 Task: Use the "Calm" extension for relaxation and mindfulness exercises.
Action: Mouse moved to (1258, 39)
Screenshot: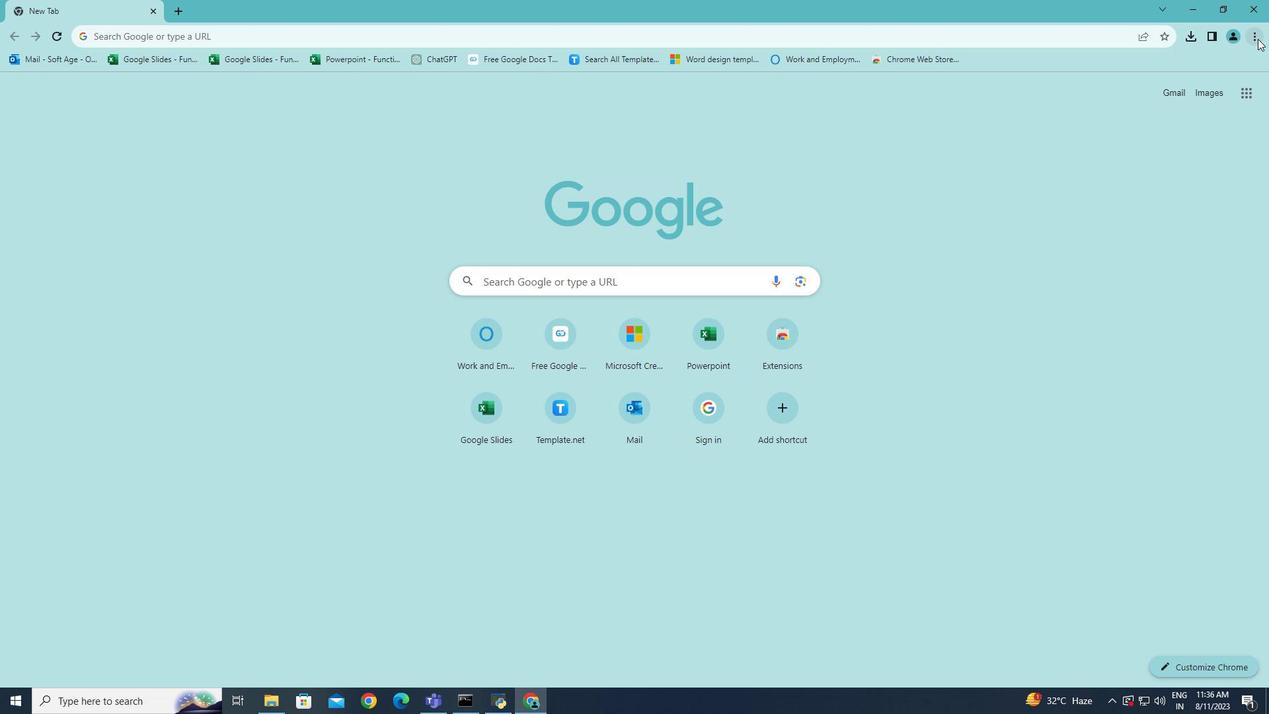 
Action: Mouse pressed left at (1258, 39)
Screenshot: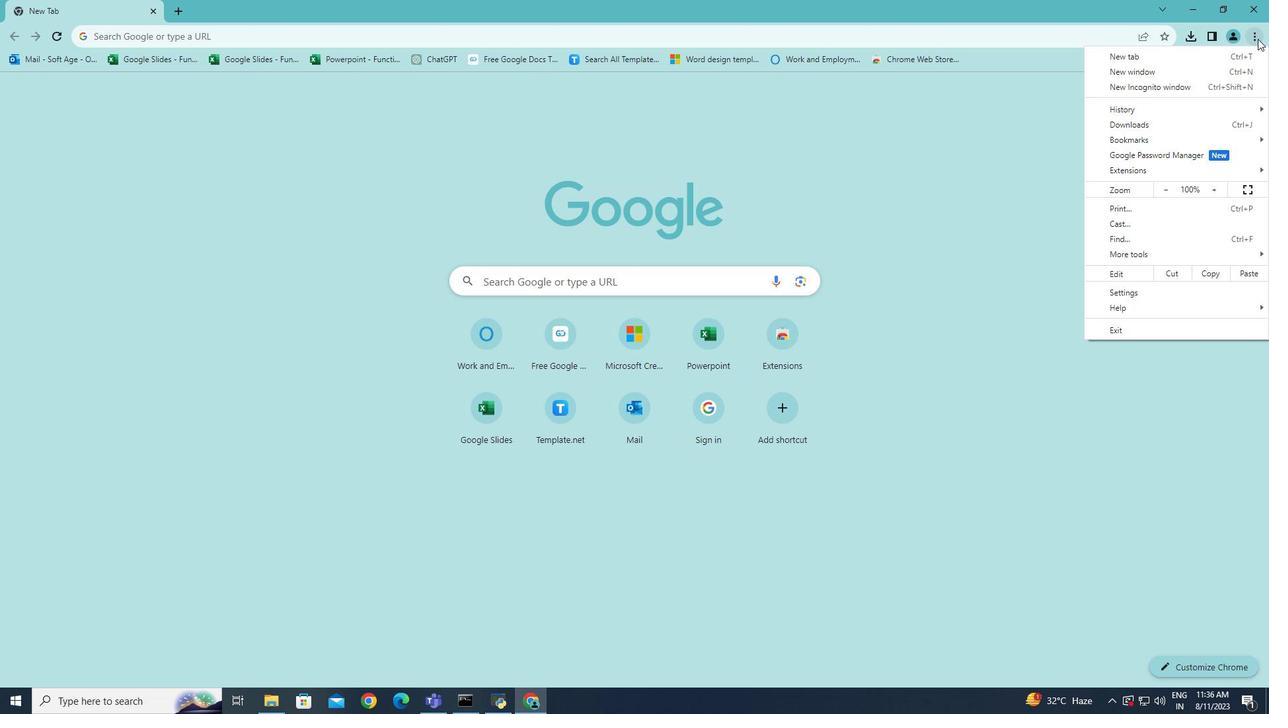 
Action: Mouse moved to (1135, 168)
Screenshot: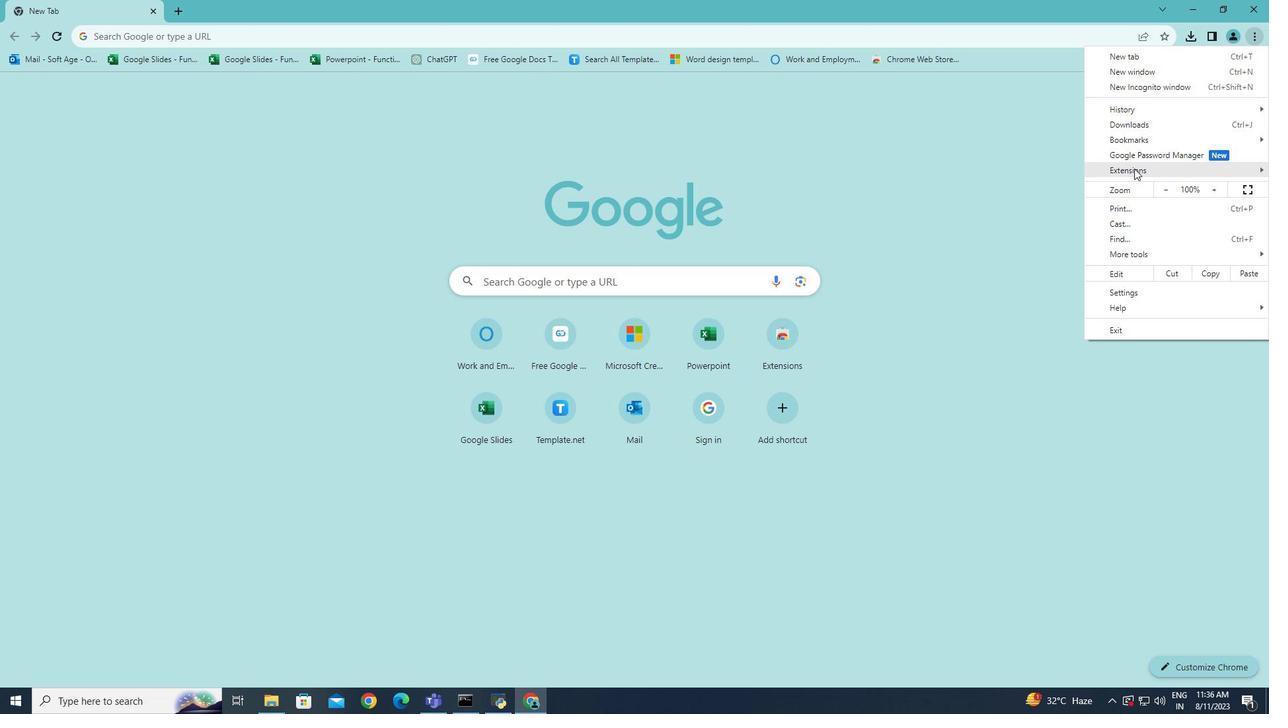 
Action: Mouse pressed left at (1135, 168)
Screenshot: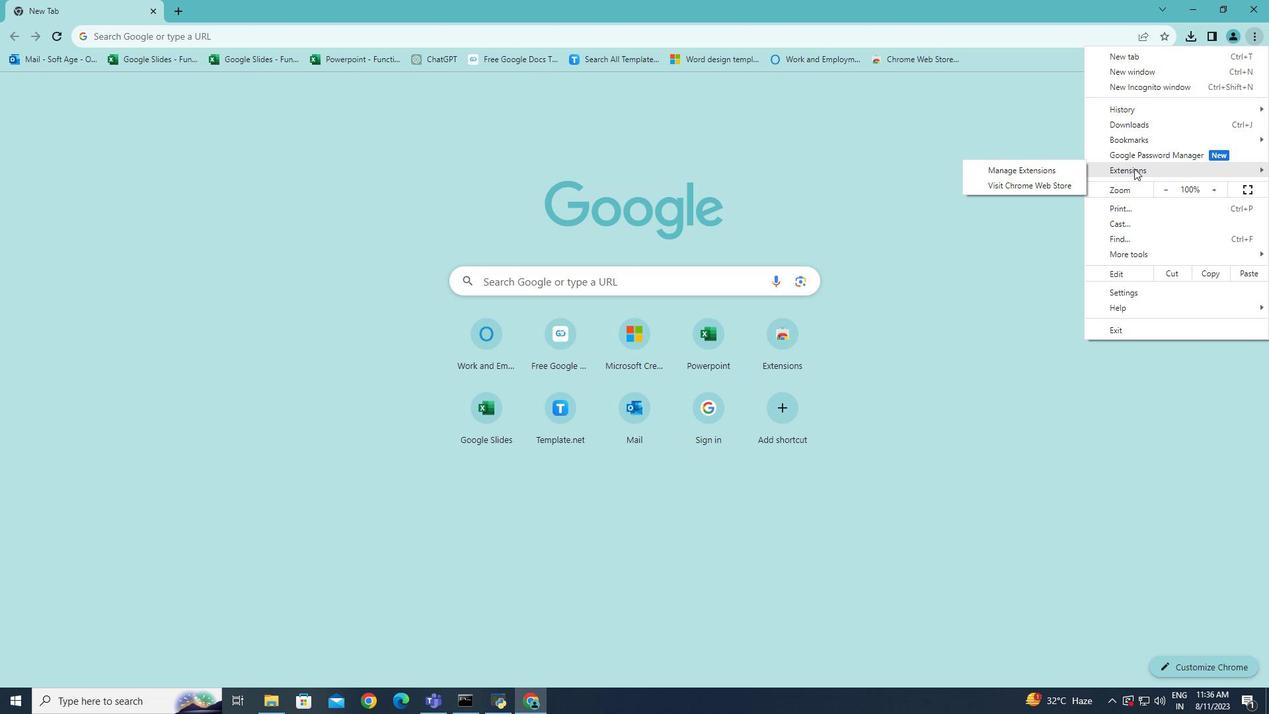 
Action: Mouse moved to (1029, 187)
Screenshot: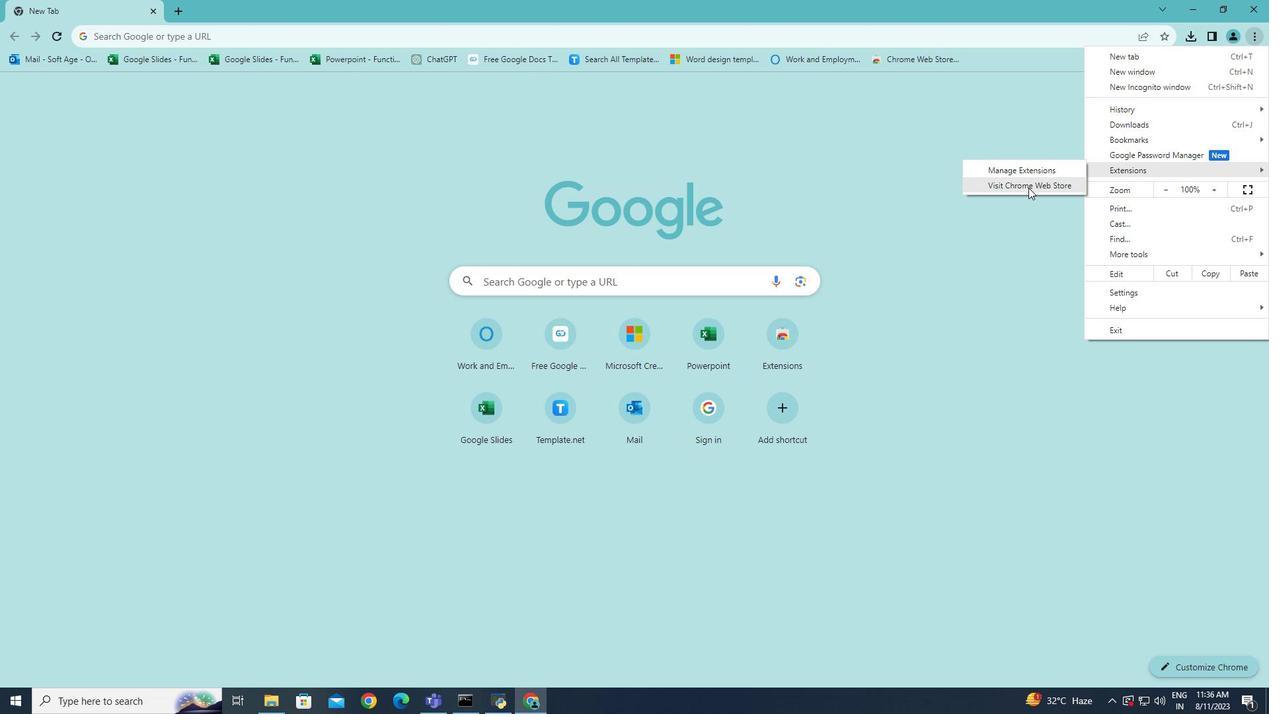 
Action: Mouse pressed left at (1029, 187)
Screenshot: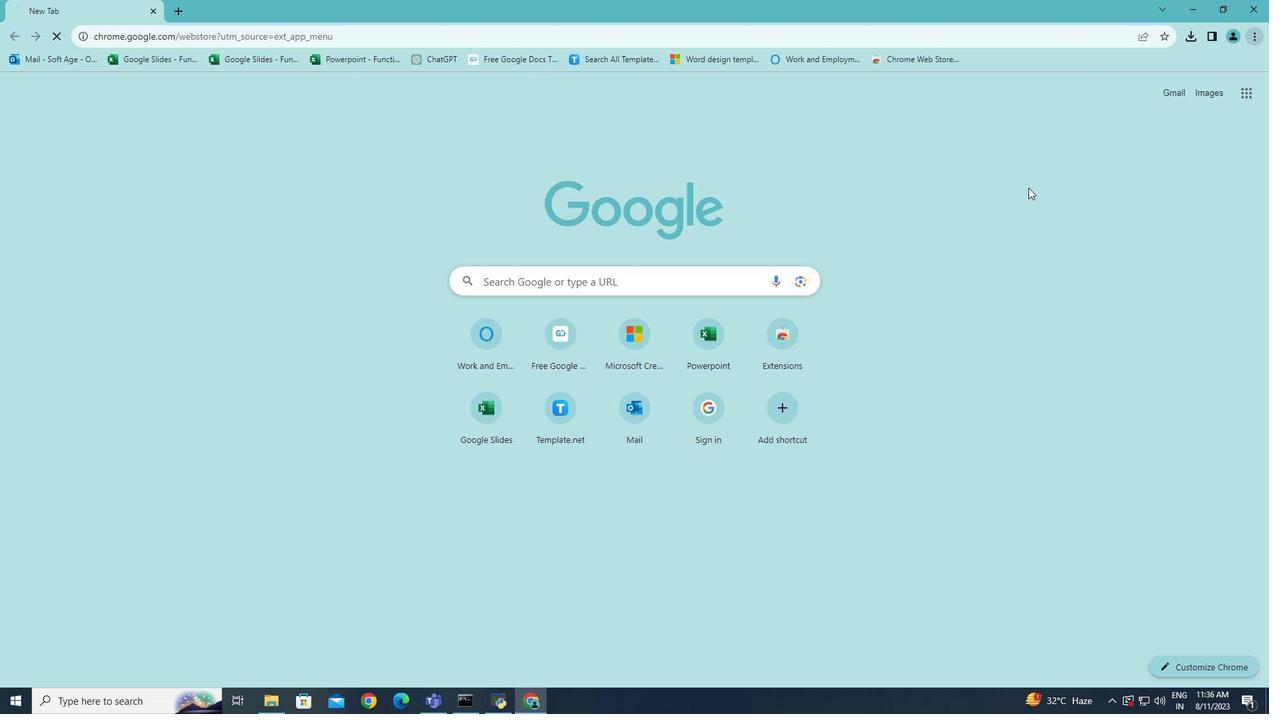 
Action: Mouse moved to (338, 119)
Screenshot: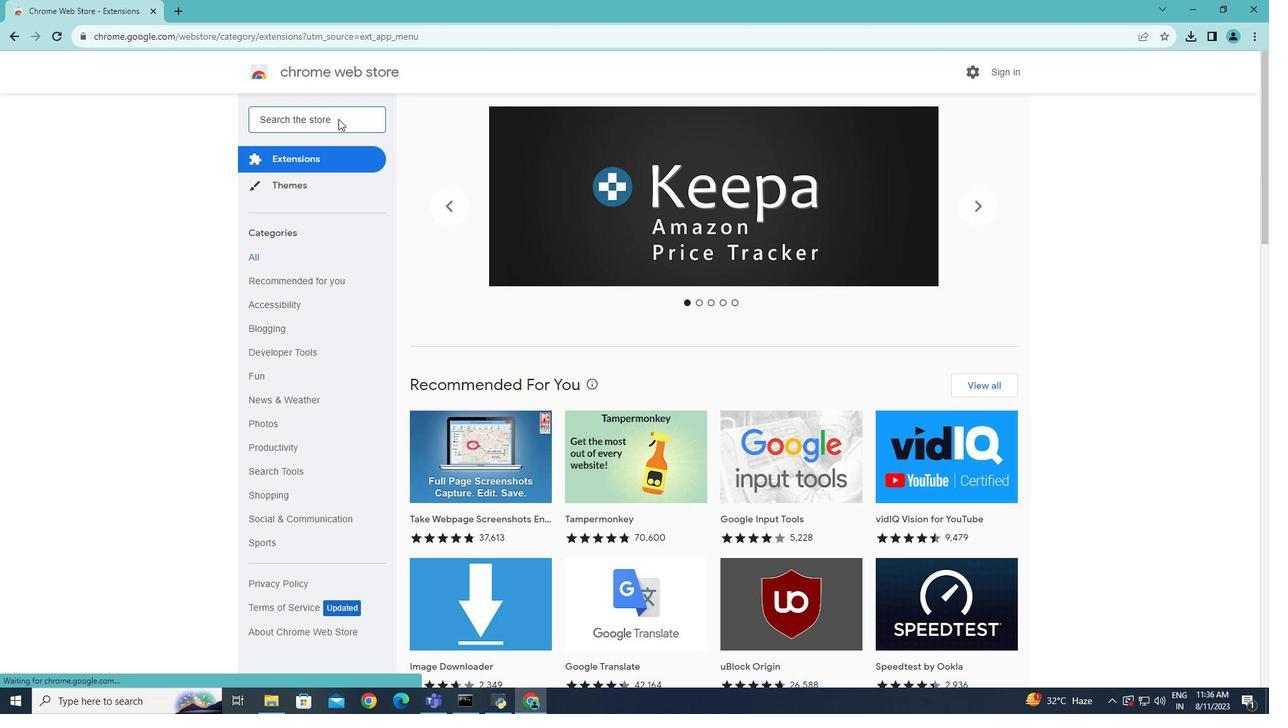
Action: Key pressed calm<Key.enter>
Screenshot: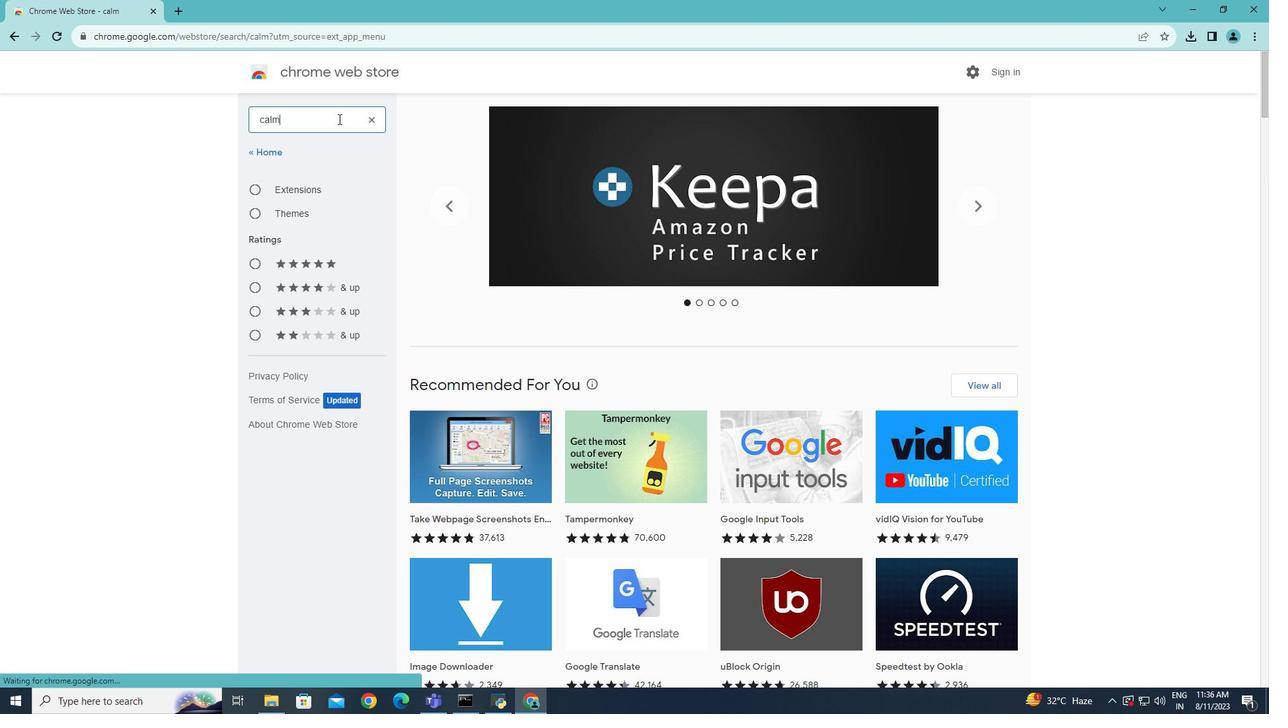 
Action: Mouse moved to (299, 117)
Screenshot: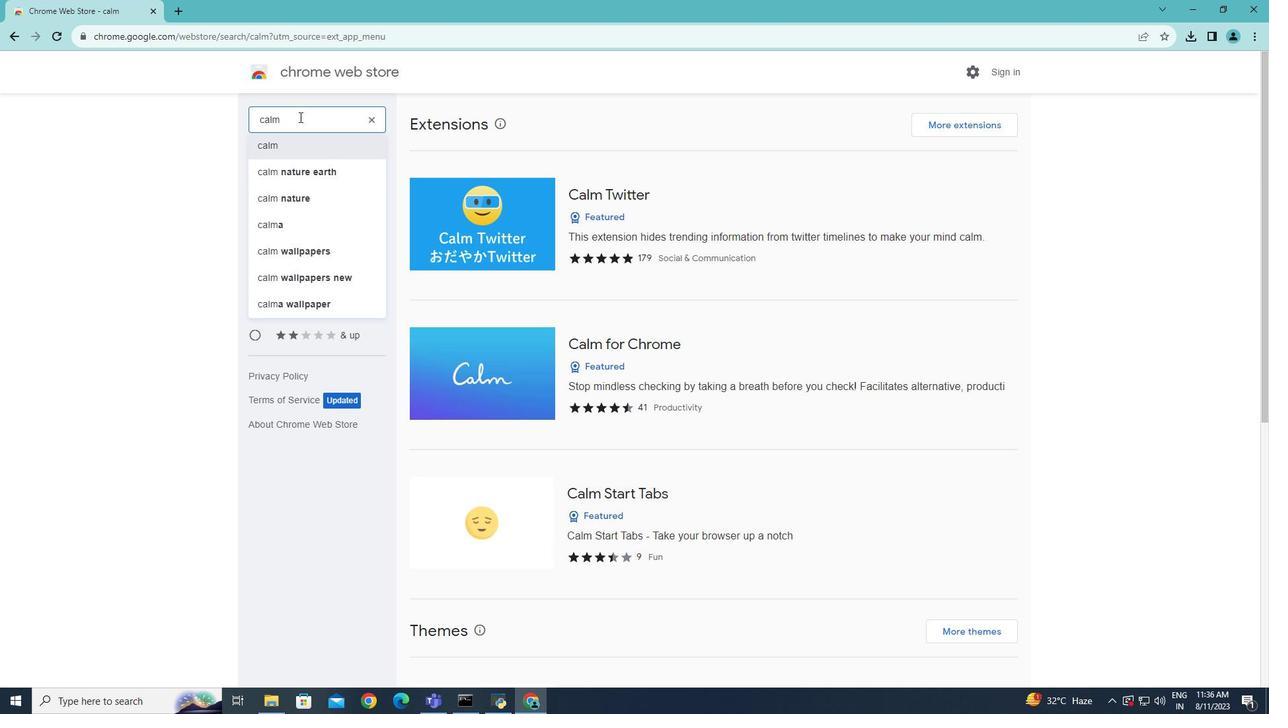
Action: Key pressed <Key.space>extension<Key.space>for<Key.space>rla<Key.backspace><Key.backspace>elaxatiio<Key.backspace><Key.backspace>on<Key.space>and<Key.space>mindfulness<Key.space>exercise<Key.enter>
Screenshot: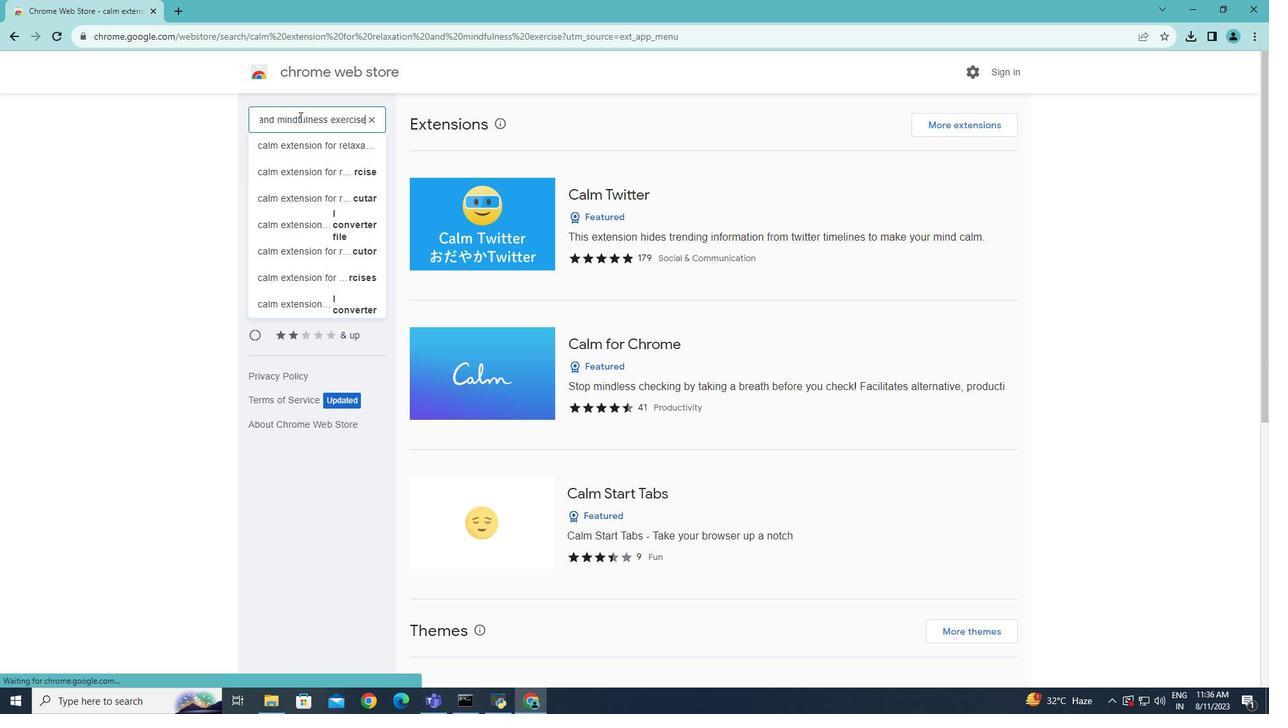 
Action: Mouse moved to (791, 337)
Screenshot: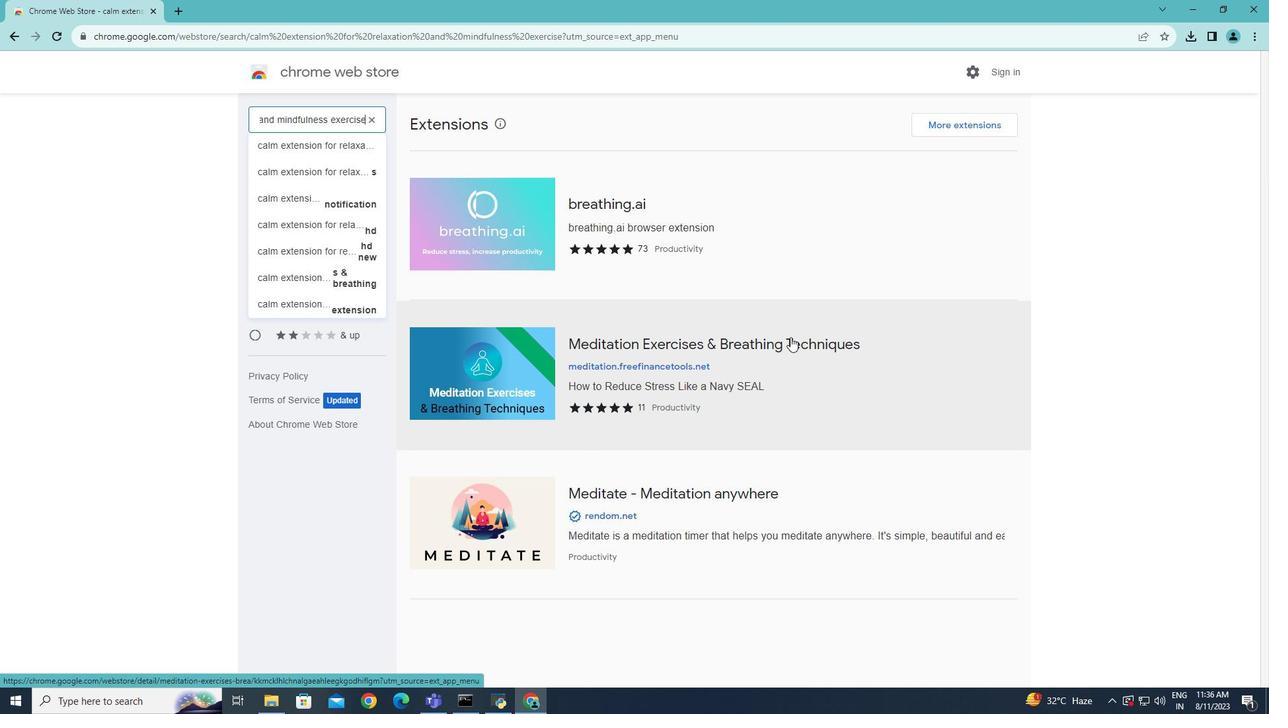 
Action: Mouse pressed left at (791, 337)
Screenshot: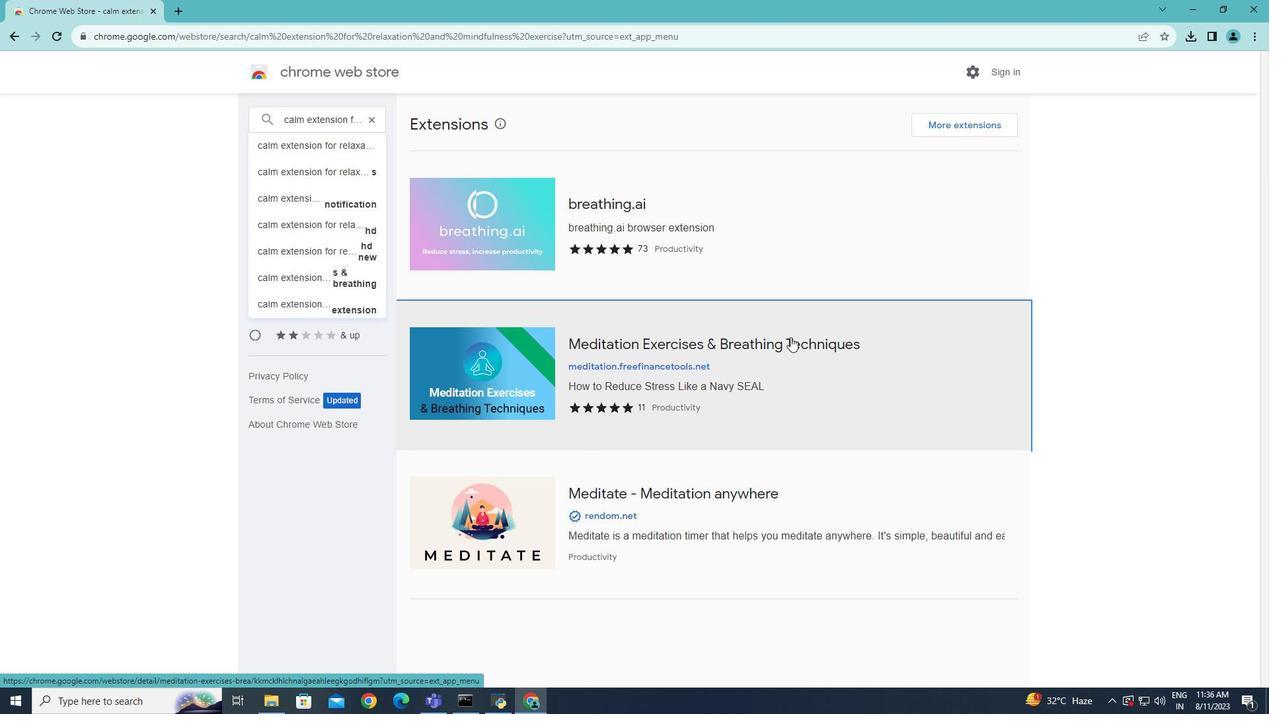 
Action: Mouse moved to (875, 174)
Screenshot: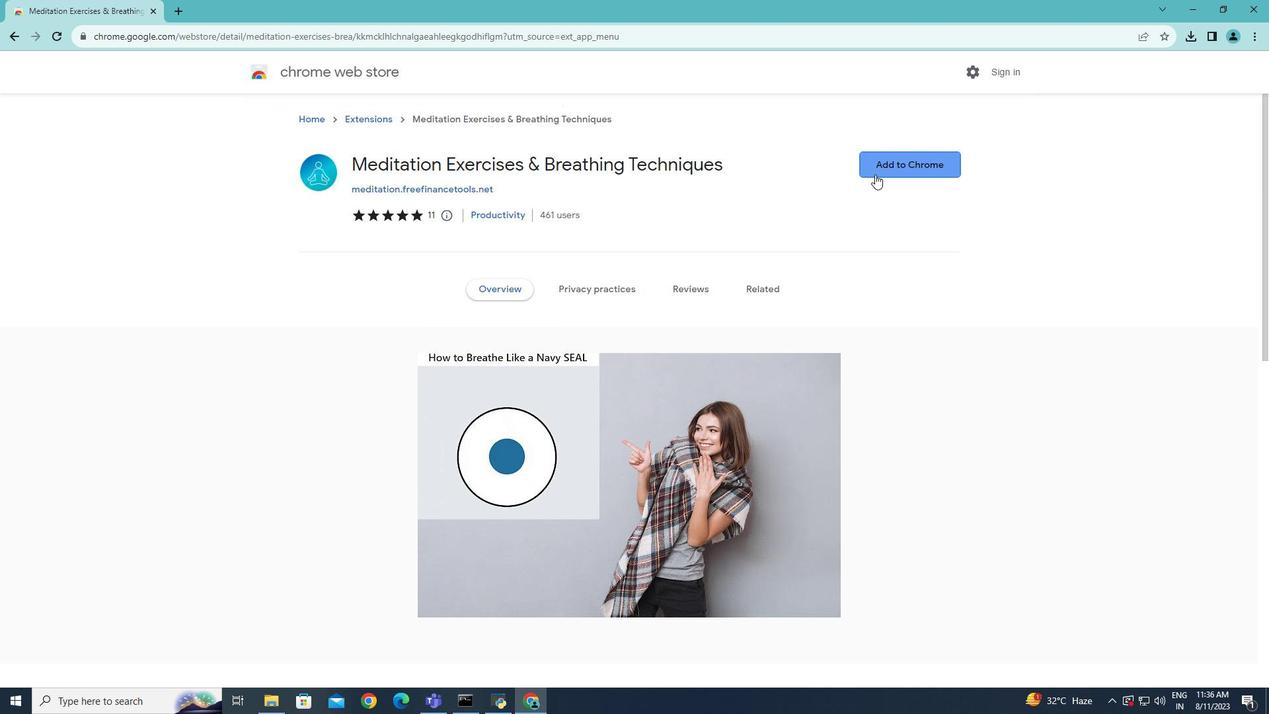 
Action: Mouse pressed left at (875, 174)
Screenshot: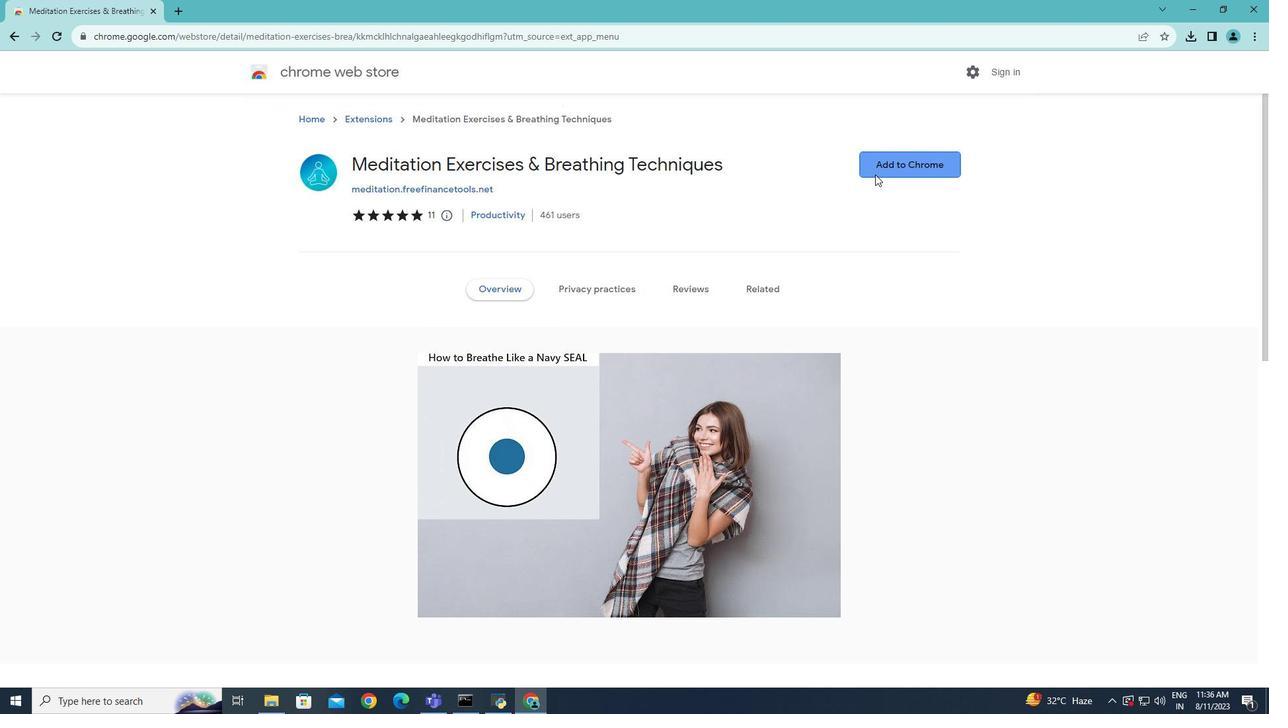 
Action: Mouse moved to (640, 95)
Screenshot: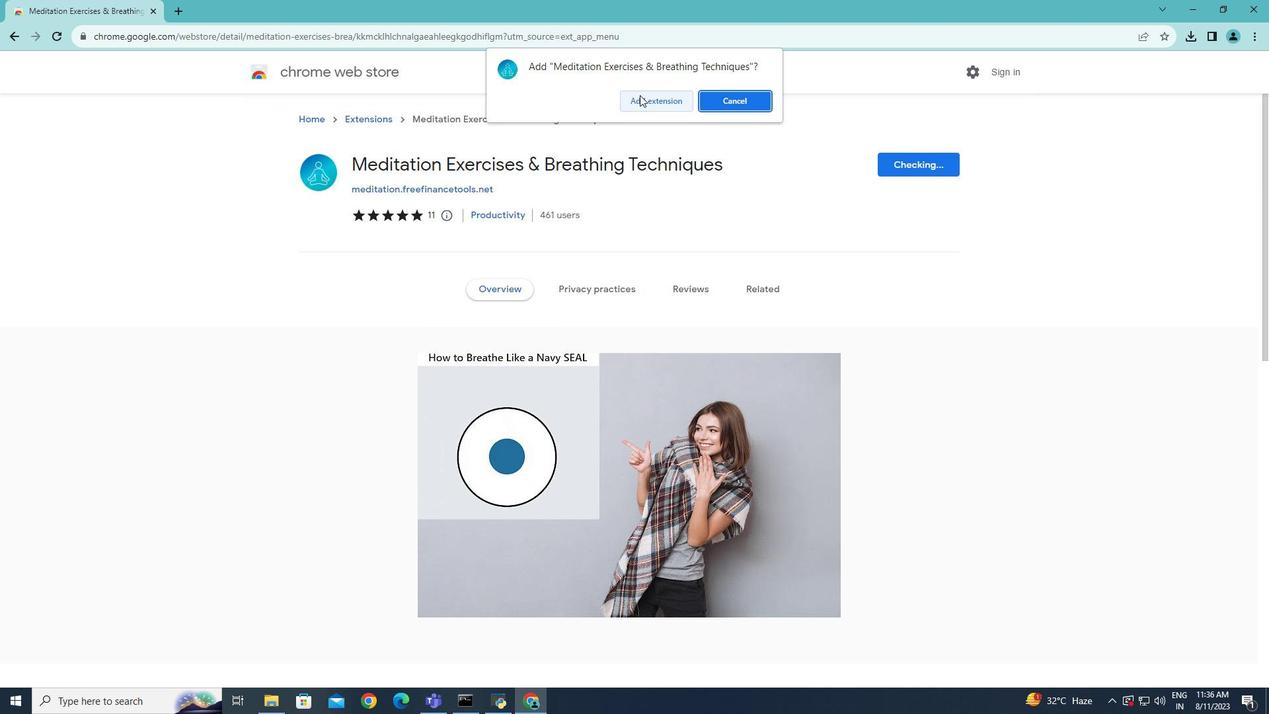 
Action: Mouse pressed left at (640, 95)
Screenshot: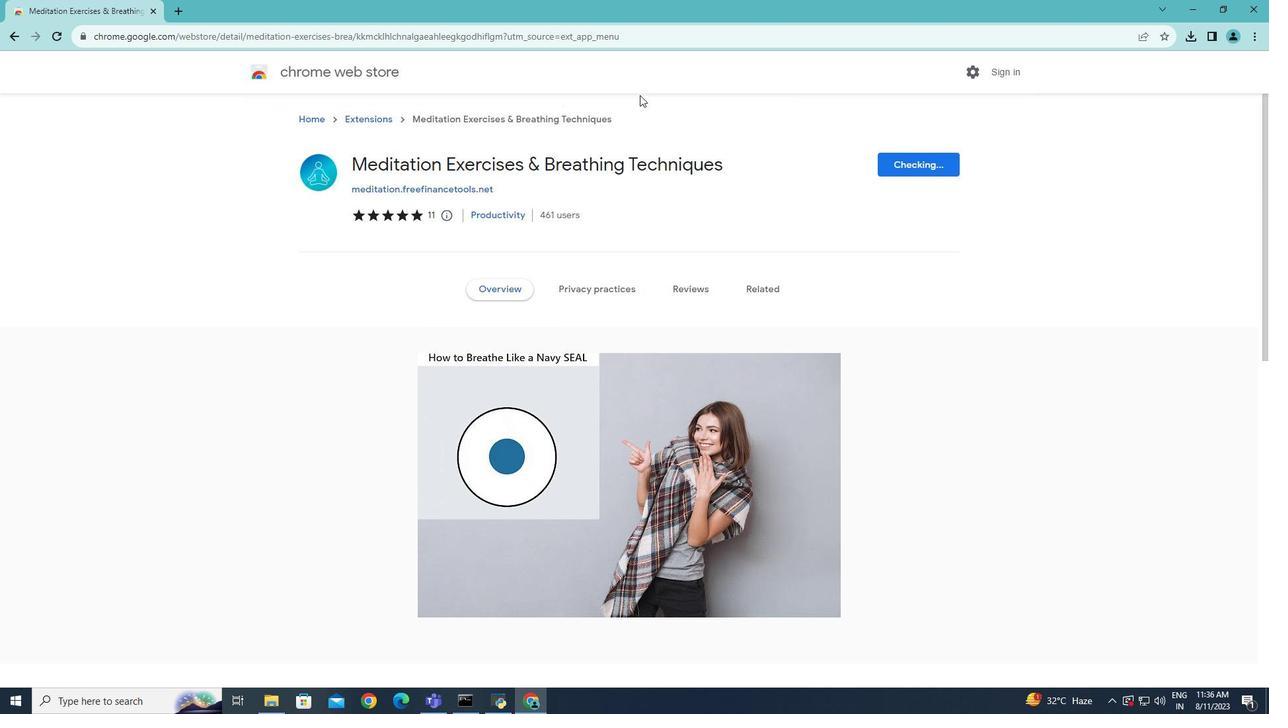 
Action: Mouse moved to (1152, 56)
Screenshot: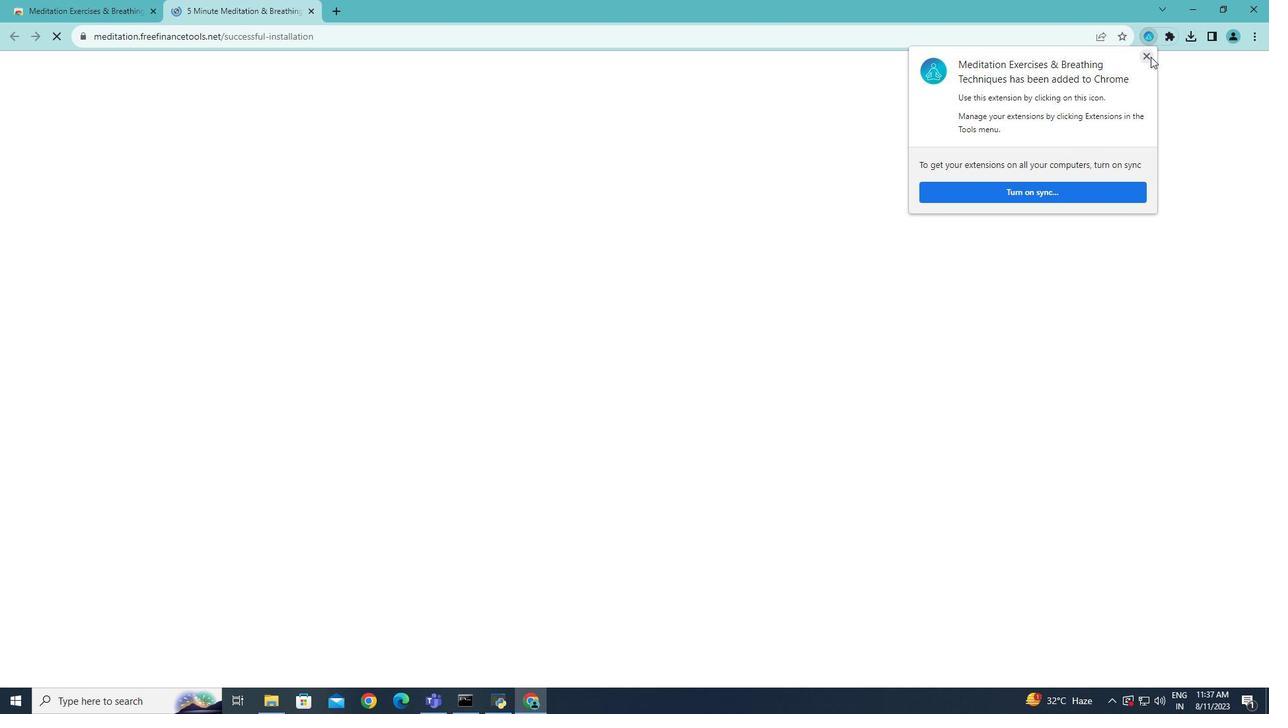 
Action: Mouse pressed left at (1152, 56)
Screenshot: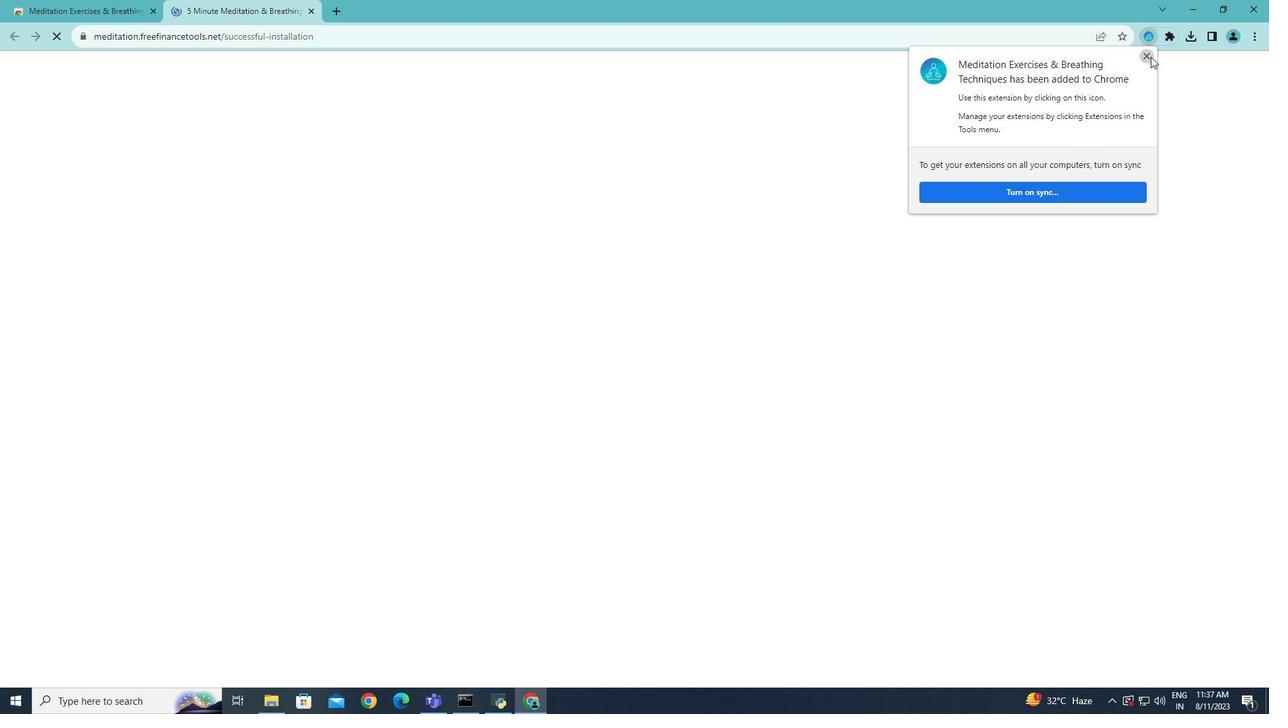 
Action: Mouse moved to (1167, 36)
Screenshot: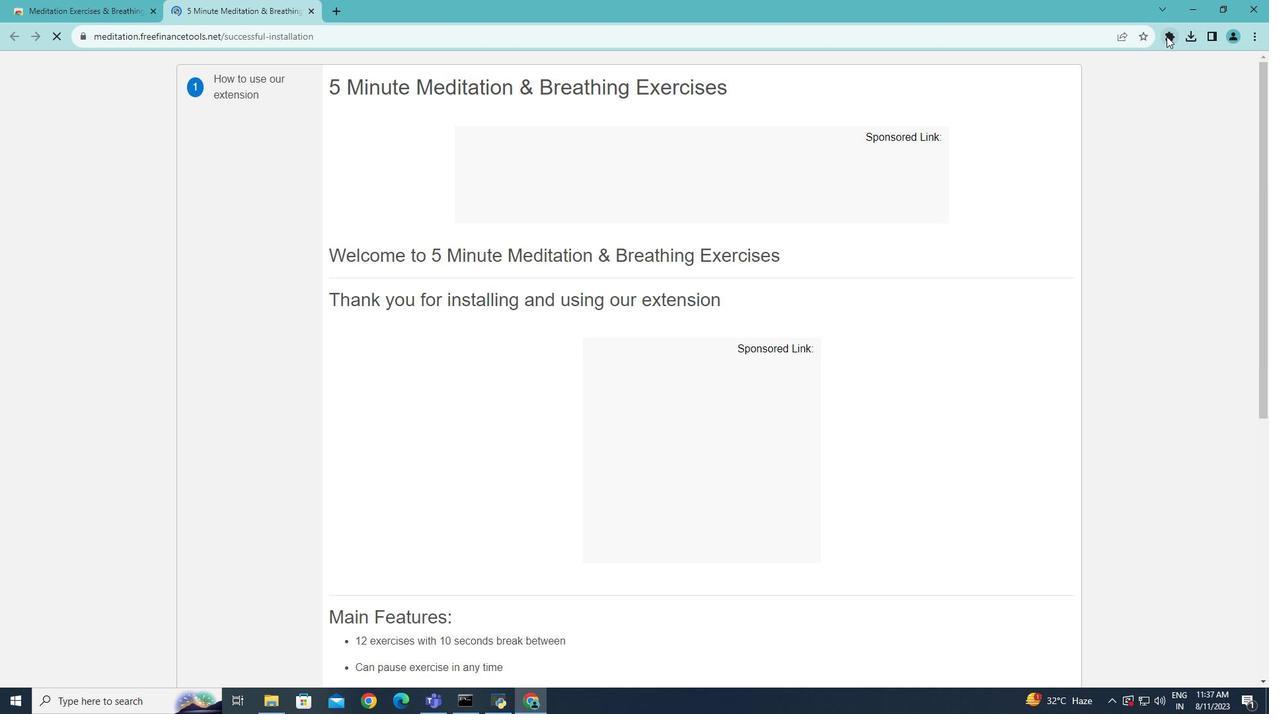 
Action: Mouse pressed left at (1167, 36)
Screenshot: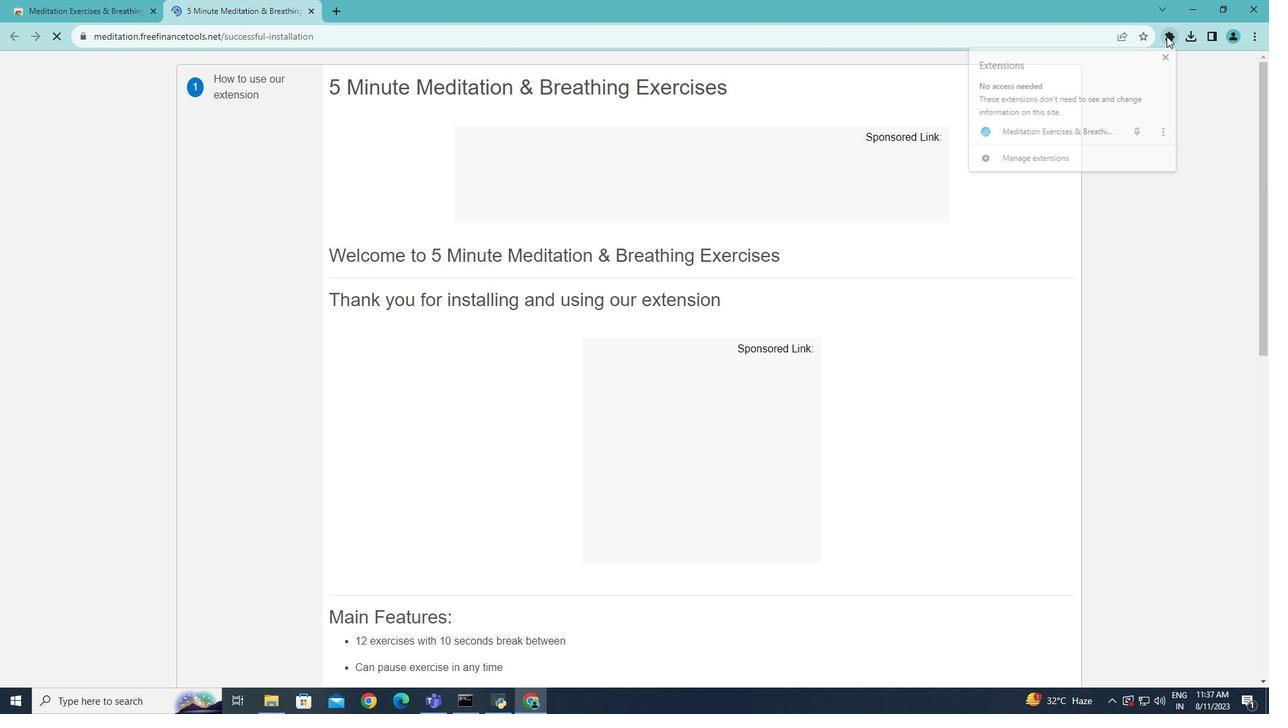 
Action: Mouse moved to (582, 337)
Screenshot: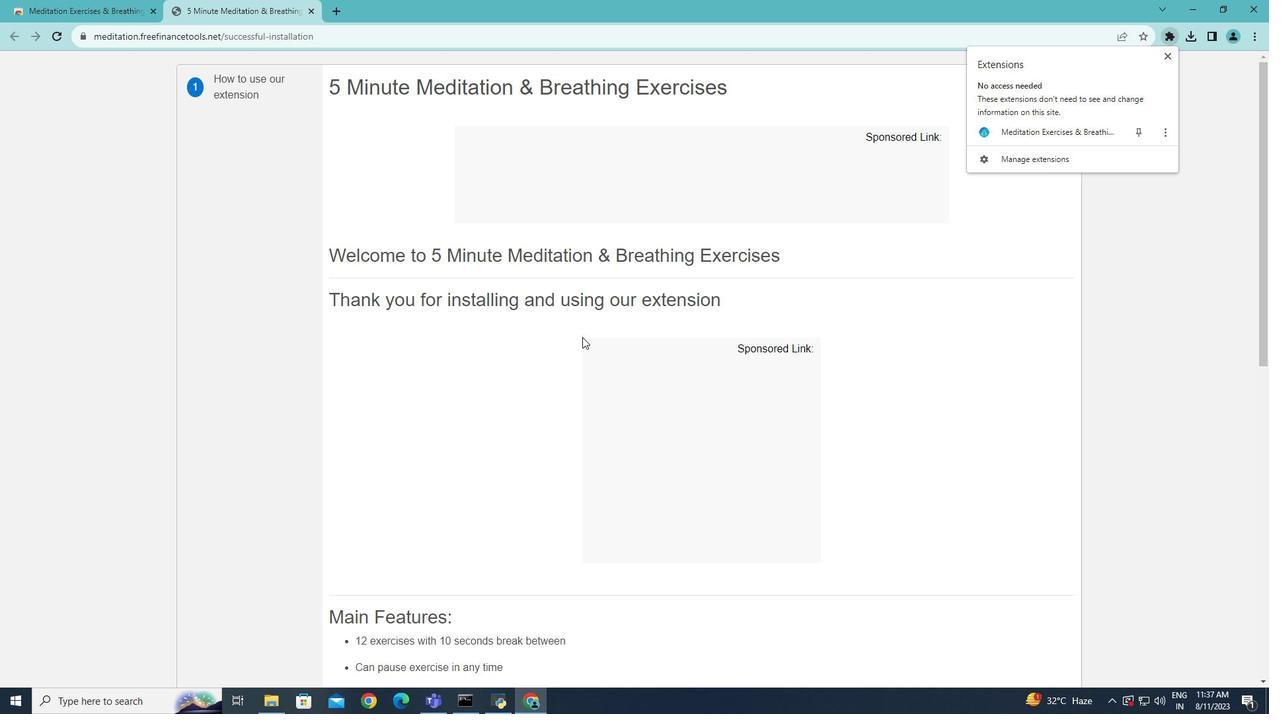 
Action: Mouse scrolled (582, 336) with delta (0, 0)
Screenshot: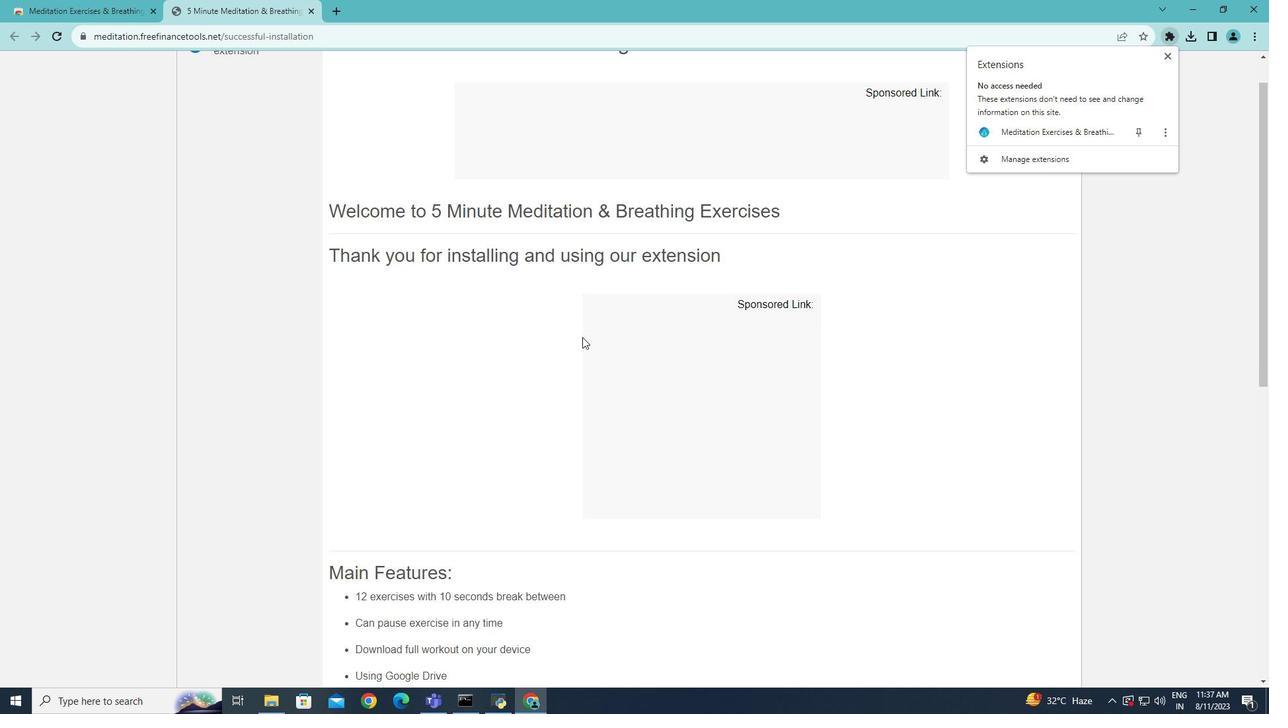 
Action: Mouse scrolled (582, 336) with delta (0, 0)
Screenshot: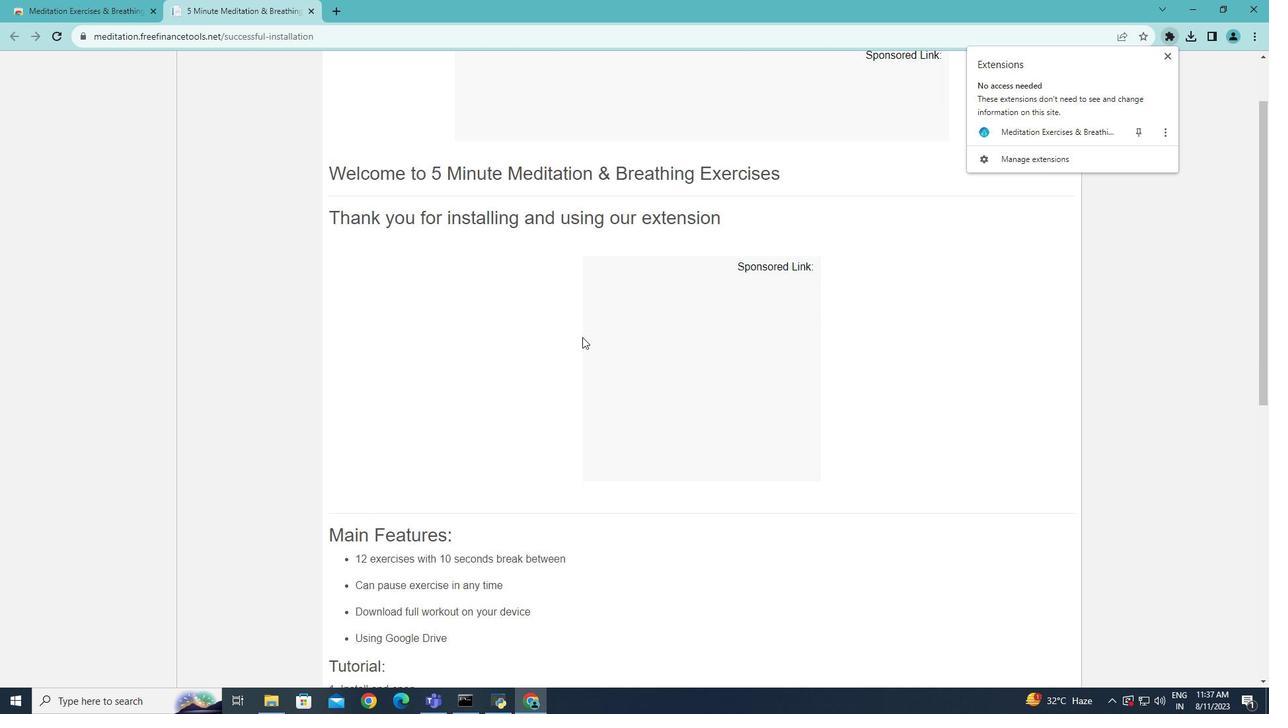 
Action: Mouse scrolled (582, 336) with delta (0, 0)
Screenshot: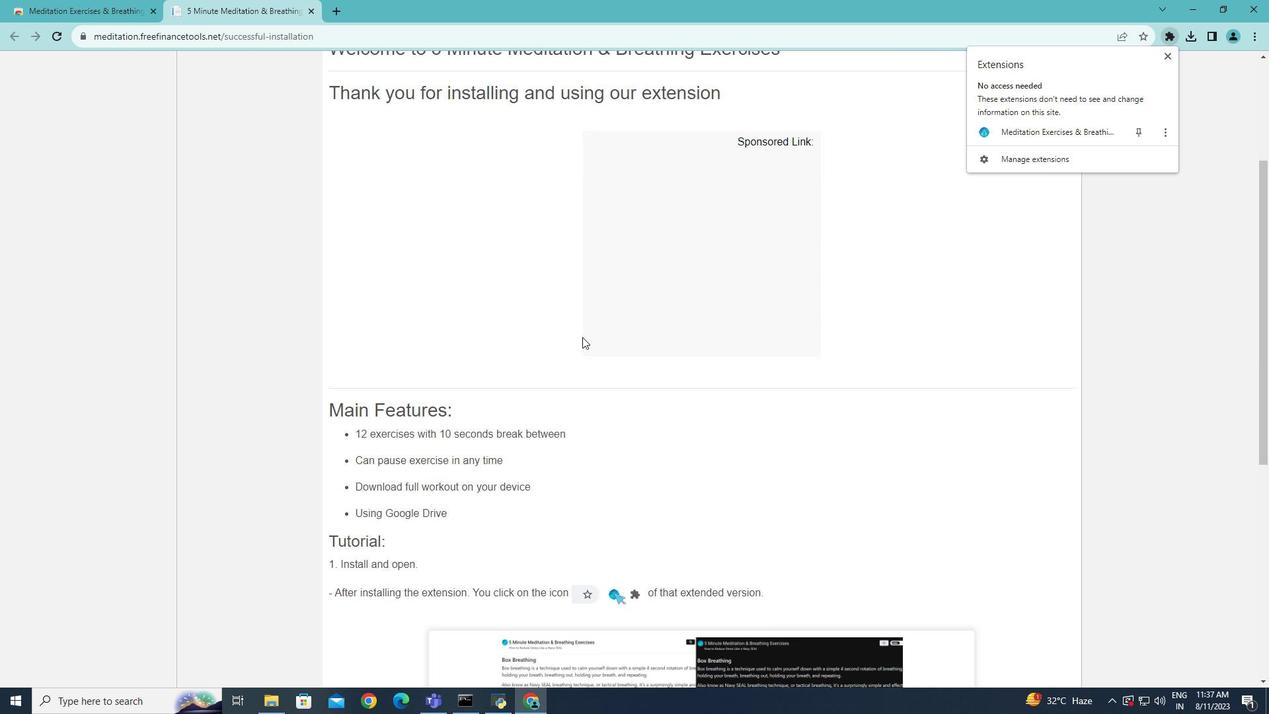 
Action: Mouse scrolled (582, 336) with delta (0, 0)
Screenshot: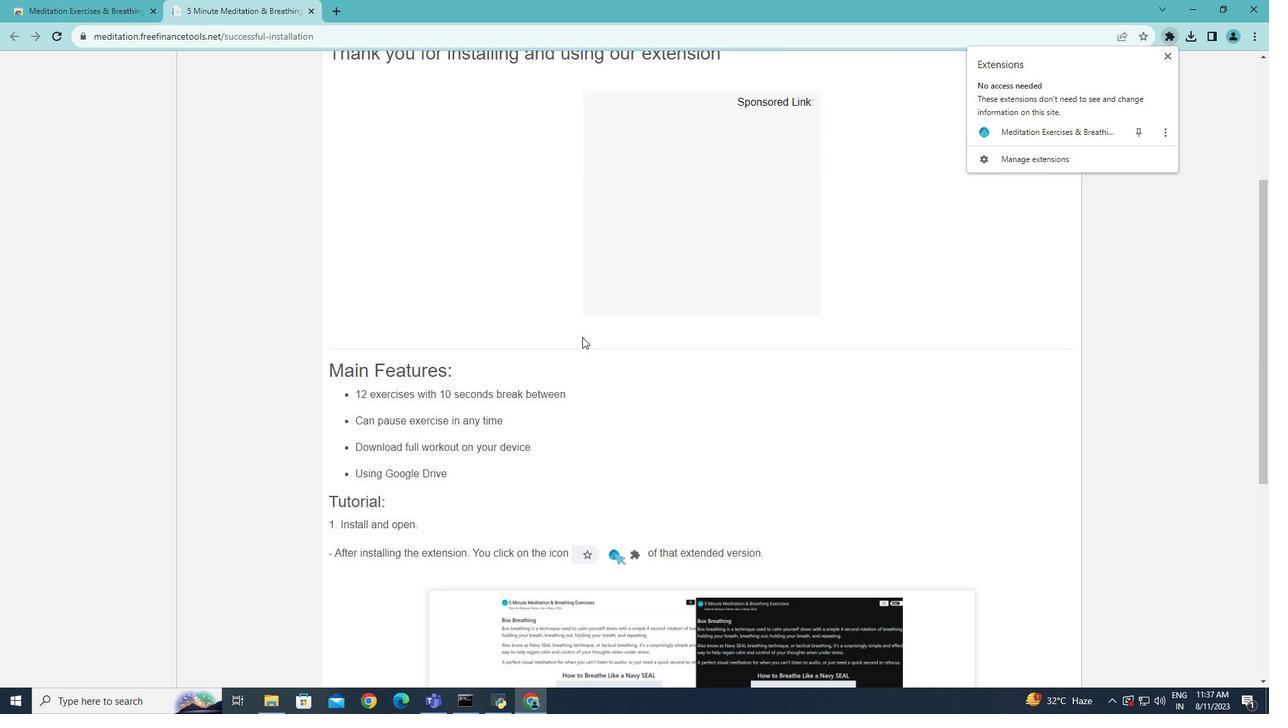 
Action: Mouse scrolled (582, 336) with delta (0, 0)
Screenshot: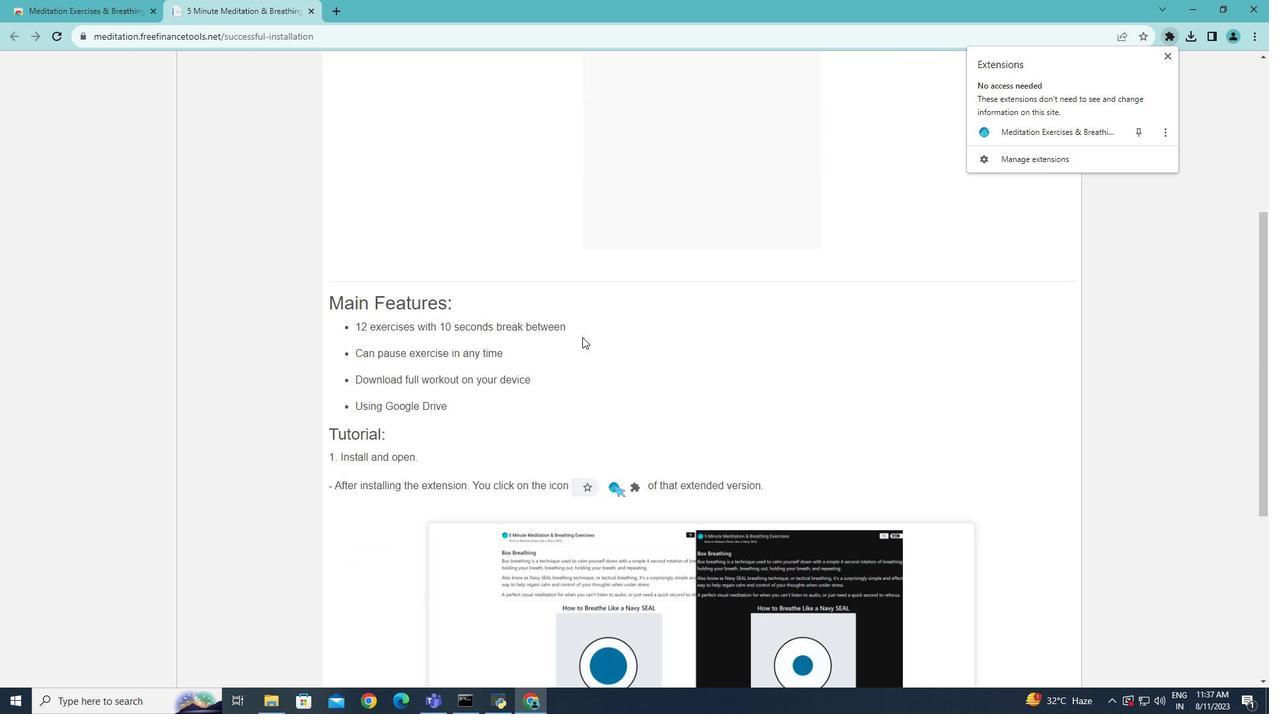 
Action: Mouse moved to (580, 338)
Screenshot: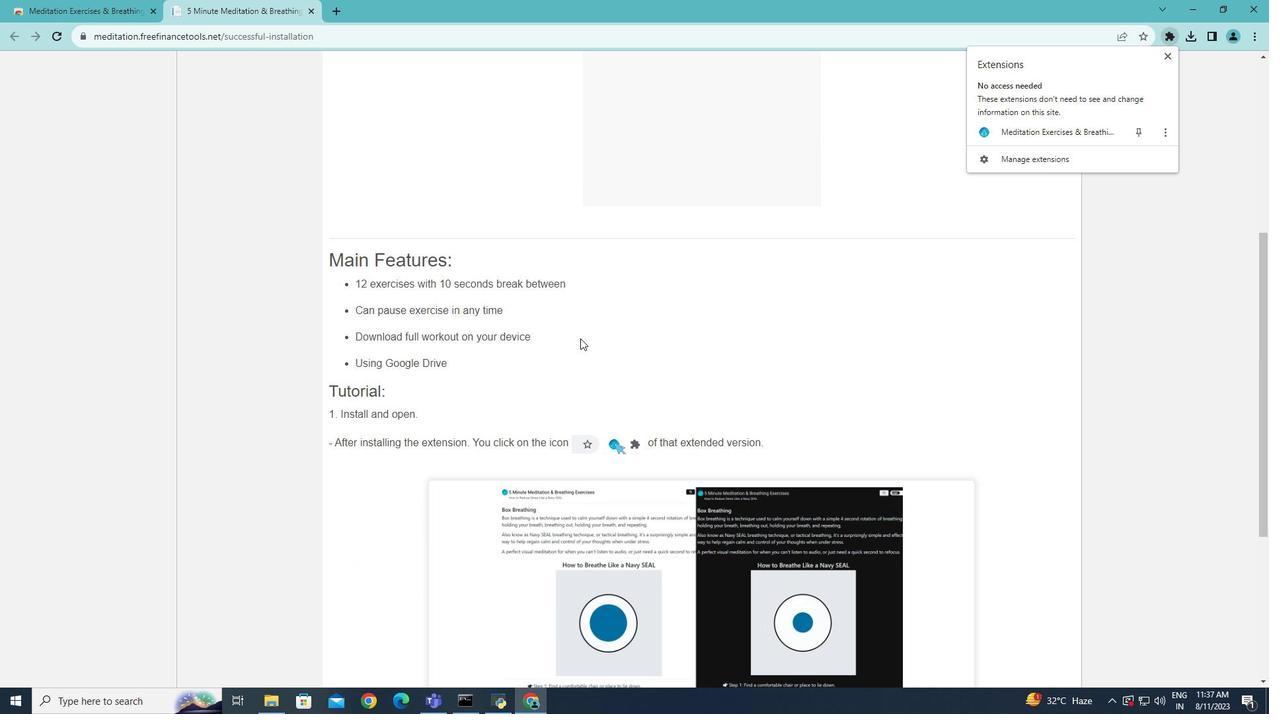 
Action: Mouse scrolled (580, 337) with delta (0, 0)
Screenshot: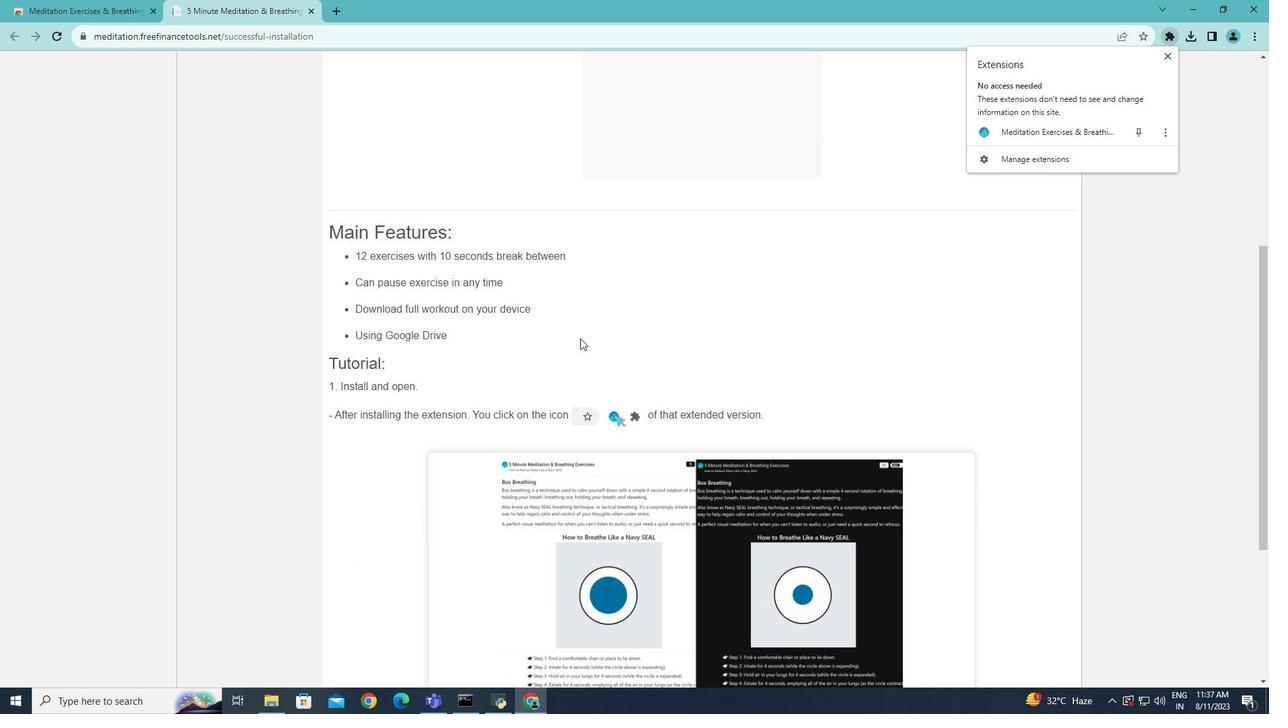 
Action: Mouse scrolled (580, 337) with delta (0, 0)
Screenshot: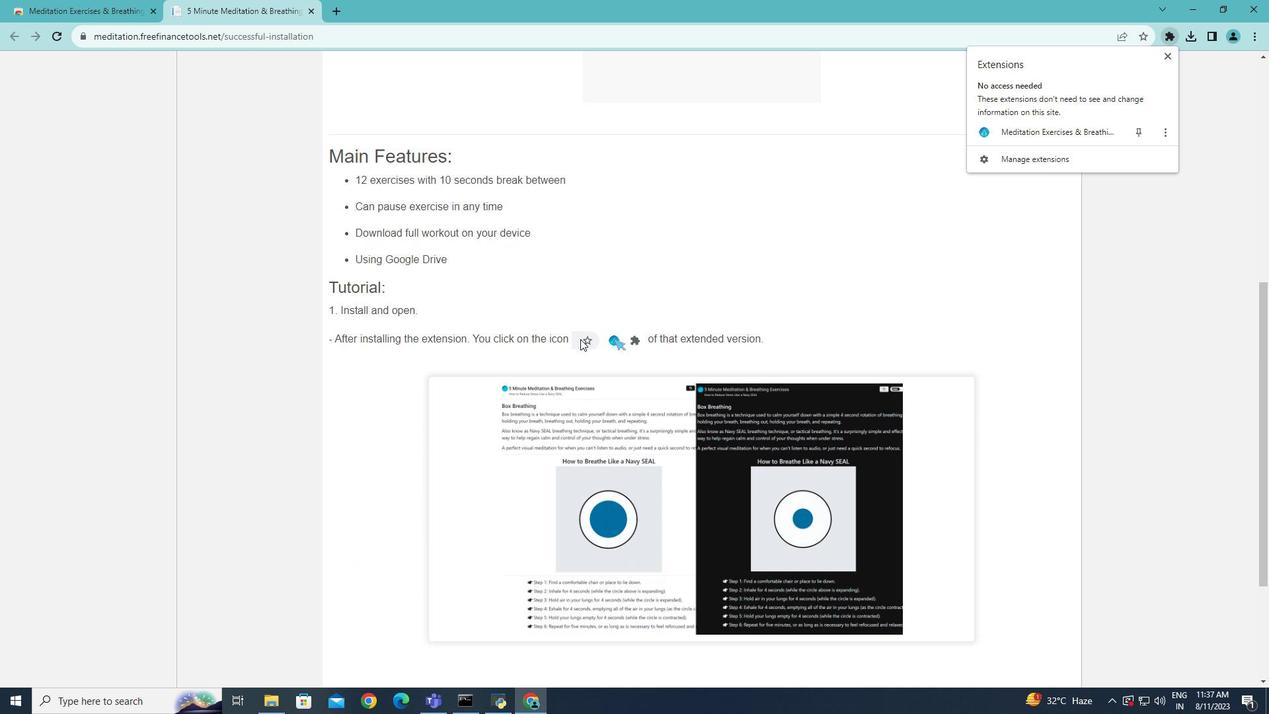 
Action: Mouse moved to (580, 339)
Screenshot: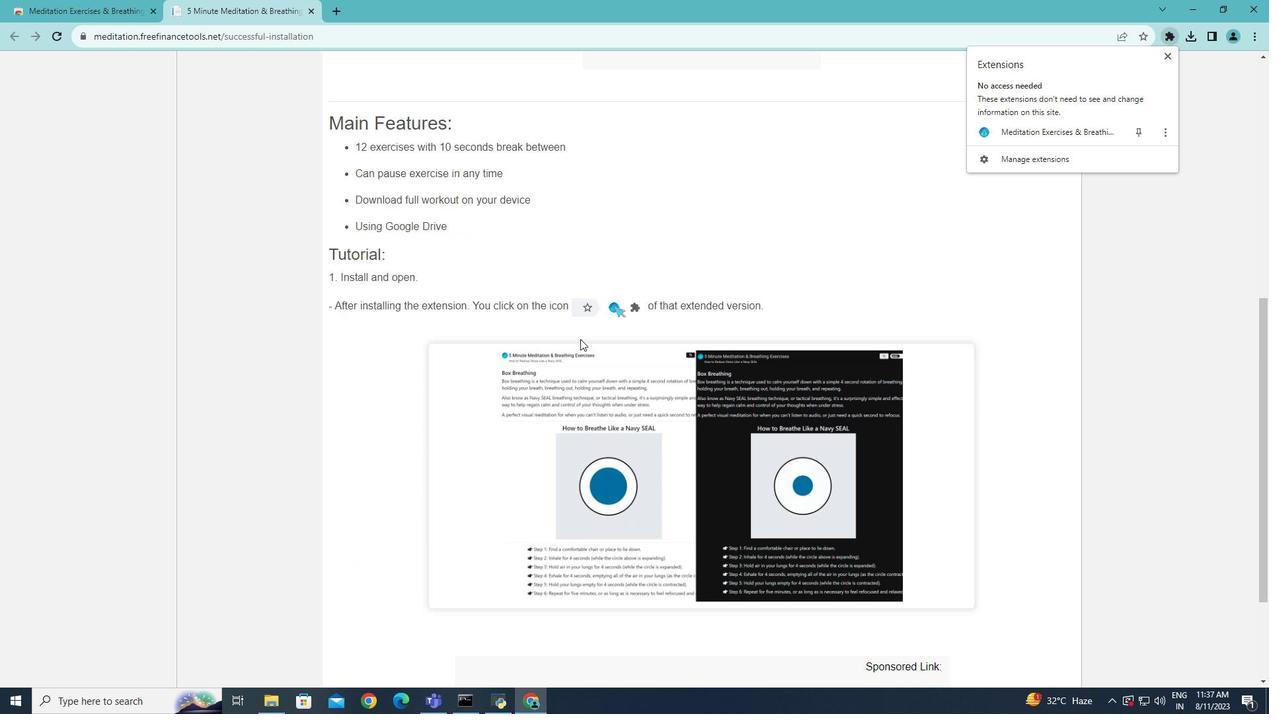 
Action: Mouse scrolled (580, 338) with delta (0, 0)
Screenshot: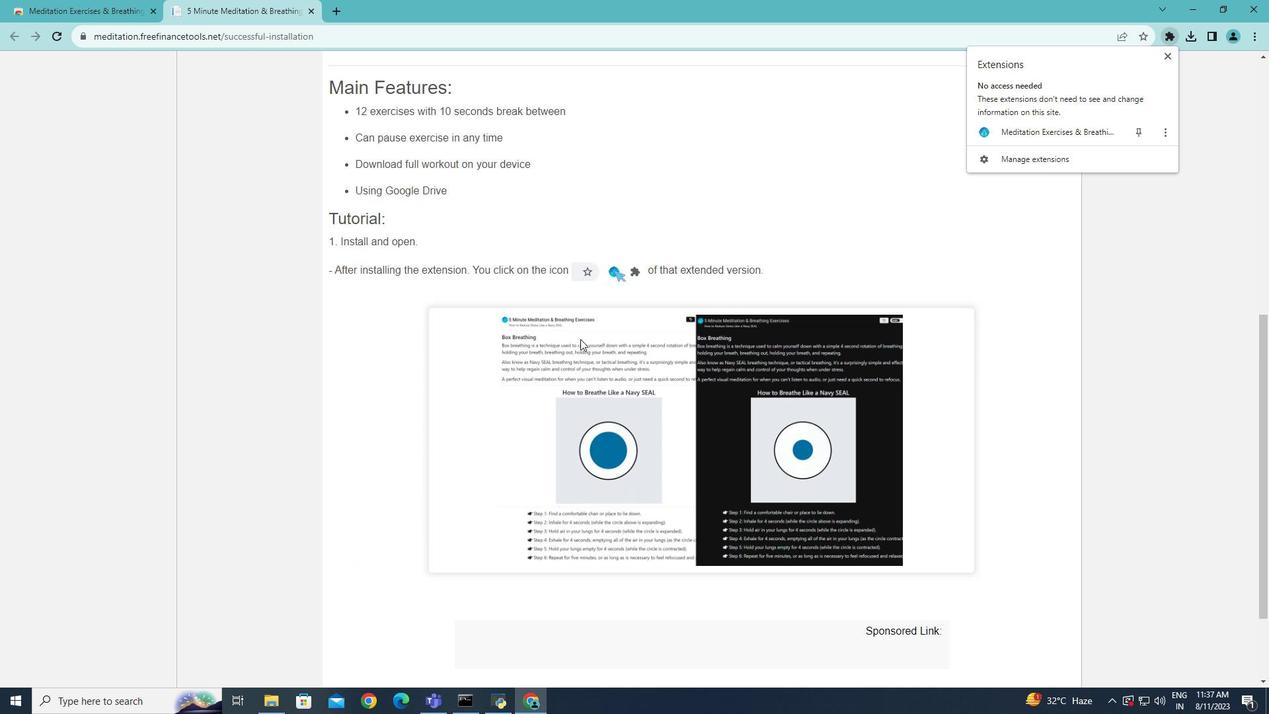 
Action: Mouse scrolled (580, 338) with delta (0, 0)
Screenshot: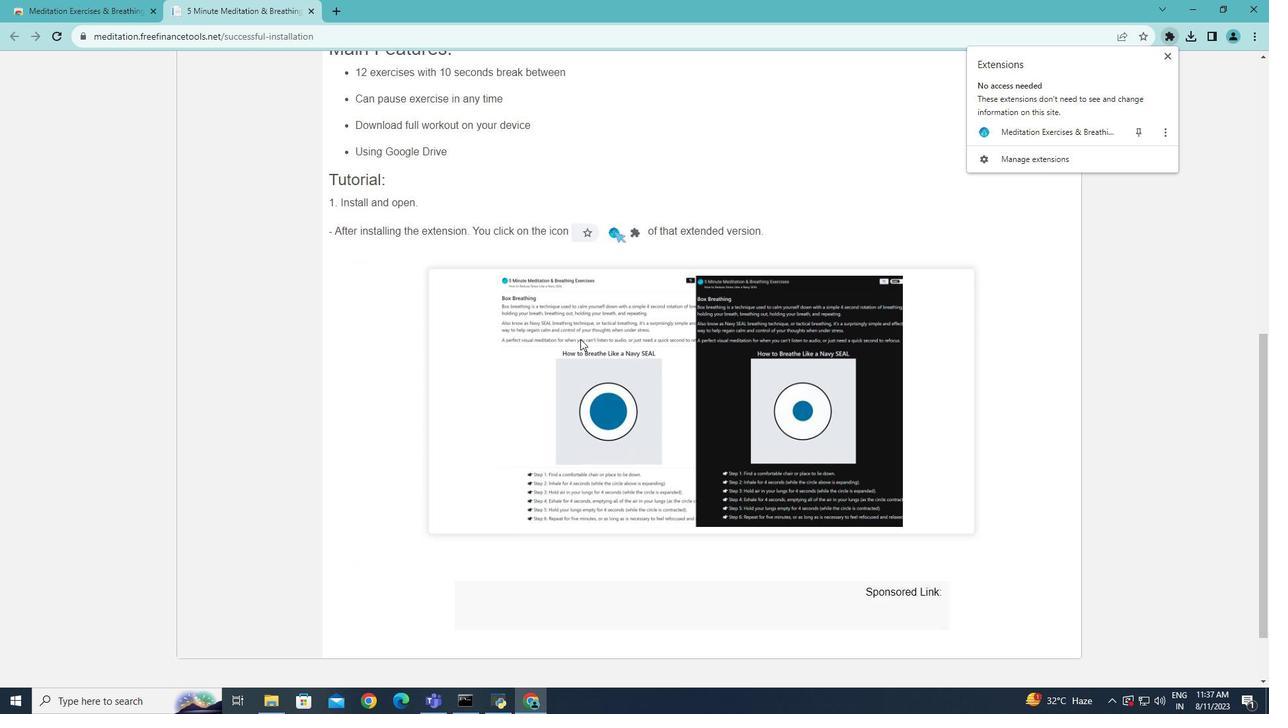 
Action: Mouse scrolled (580, 338) with delta (0, 0)
Screenshot: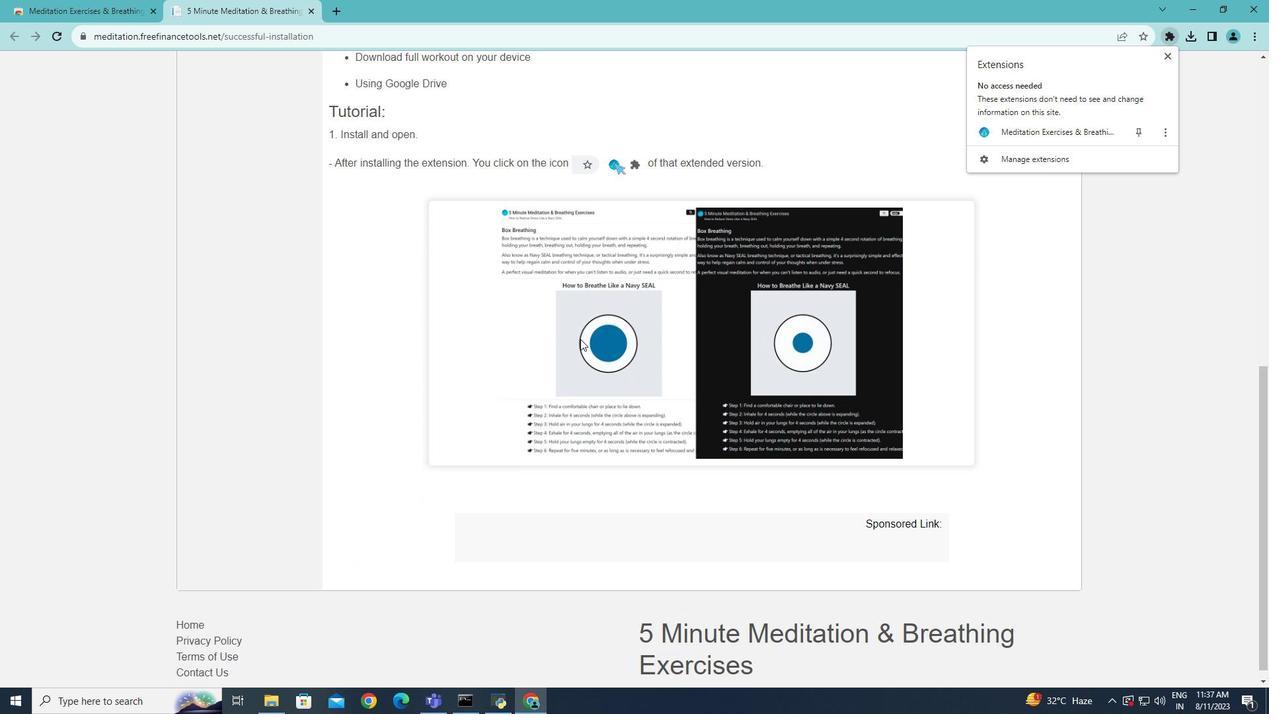 
Action: Mouse scrolled (580, 338) with delta (0, 0)
Screenshot: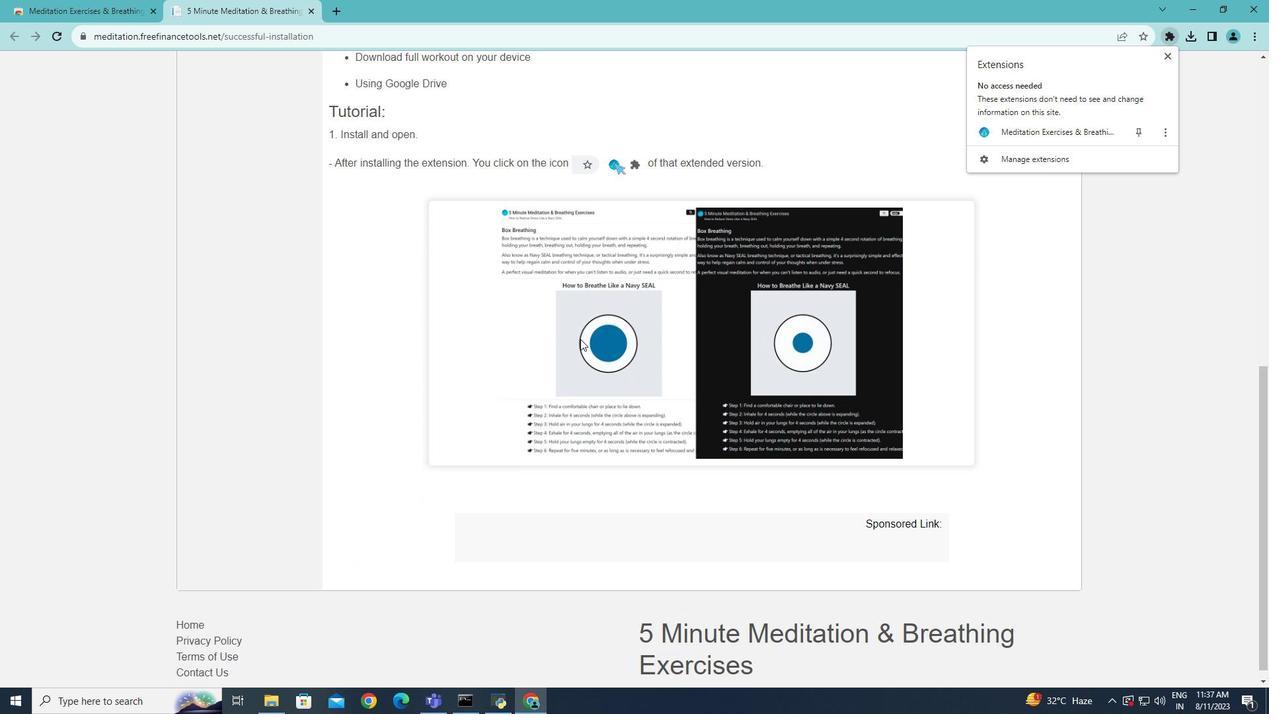 
Action: Mouse scrolled (580, 338) with delta (0, 0)
Screenshot: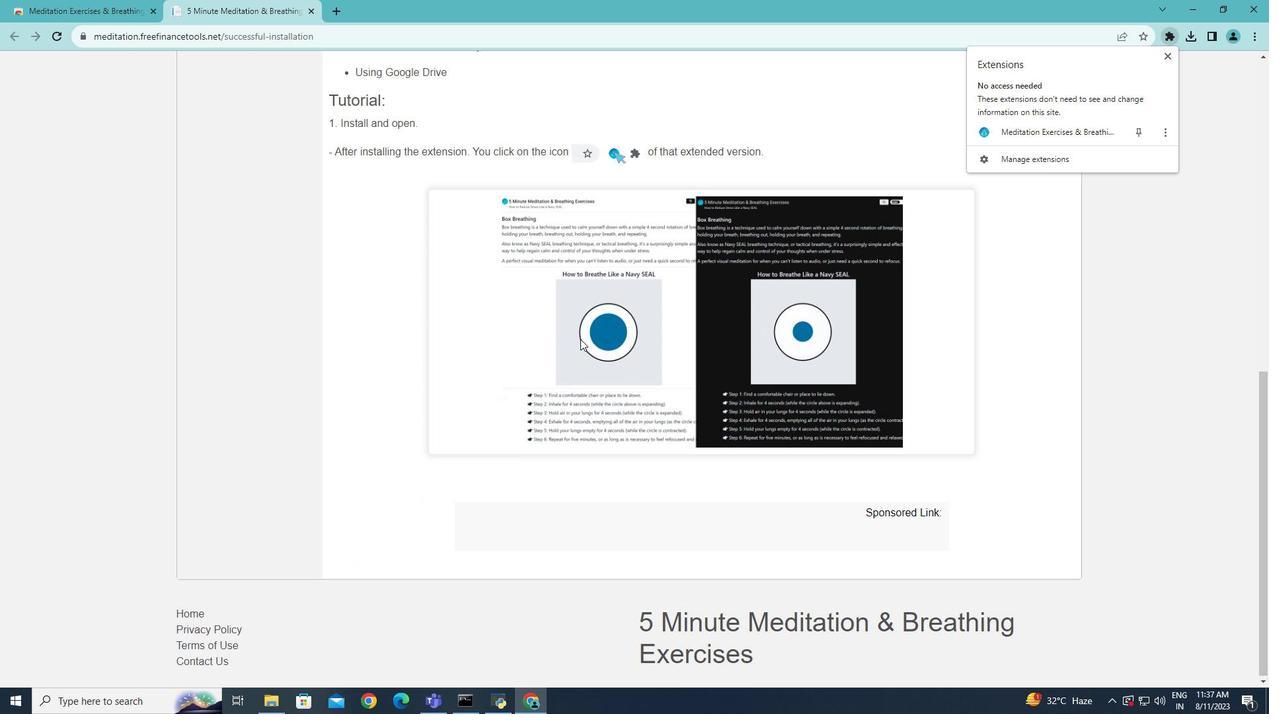 
Action: Mouse scrolled (580, 338) with delta (0, 0)
Screenshot: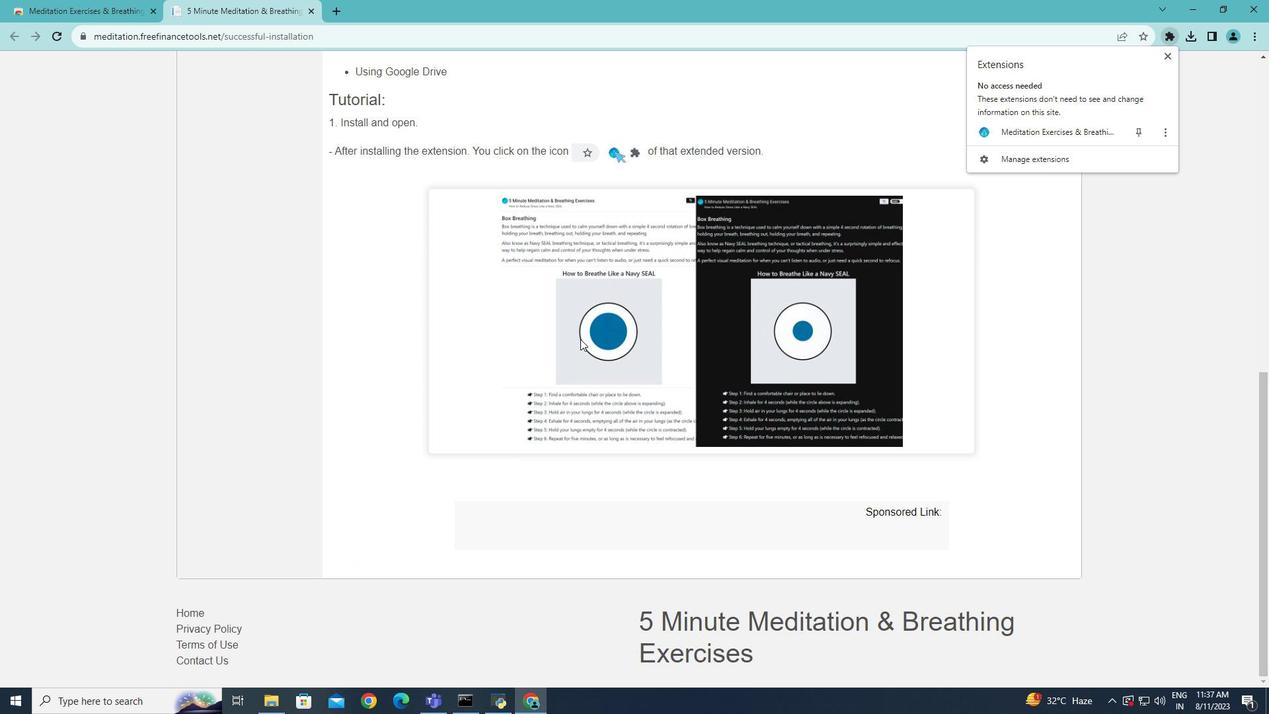 
Action: Mouse scrolled (580, 338) with delta (0, 0)
Screenshot: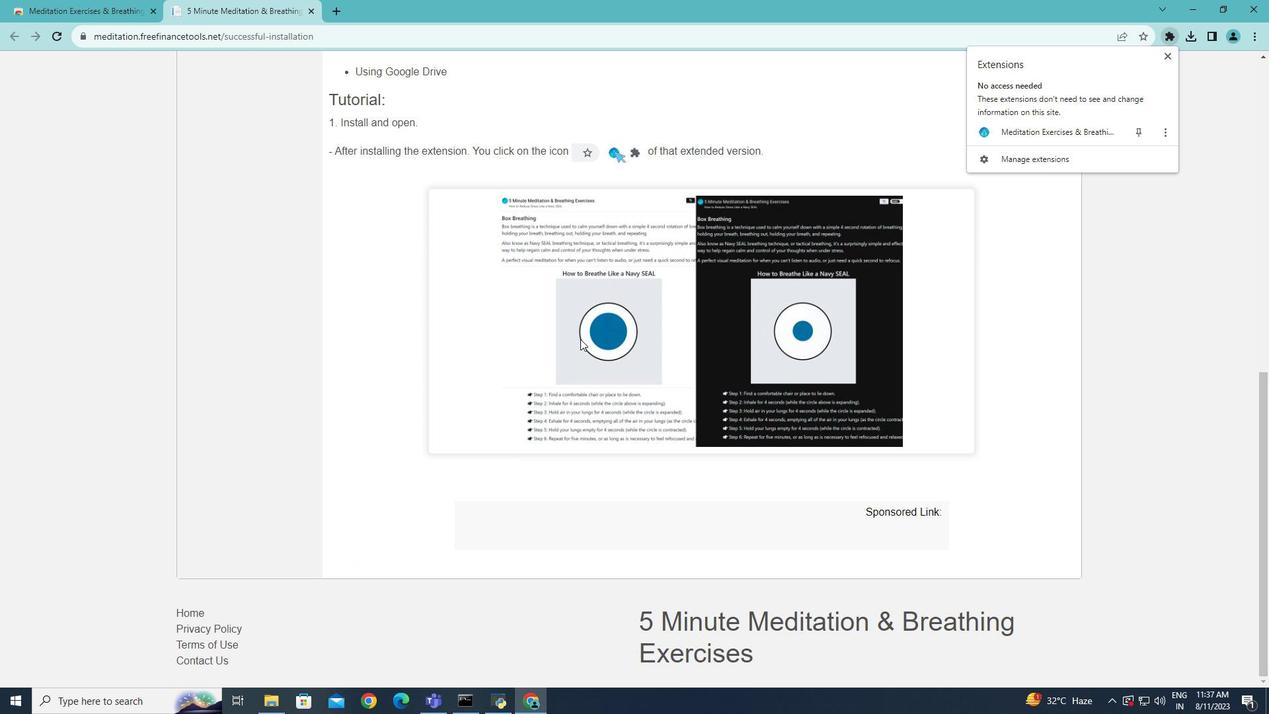 
Action: Mouse scrolled (580, 338) with delta (0, 0)
Screenshot: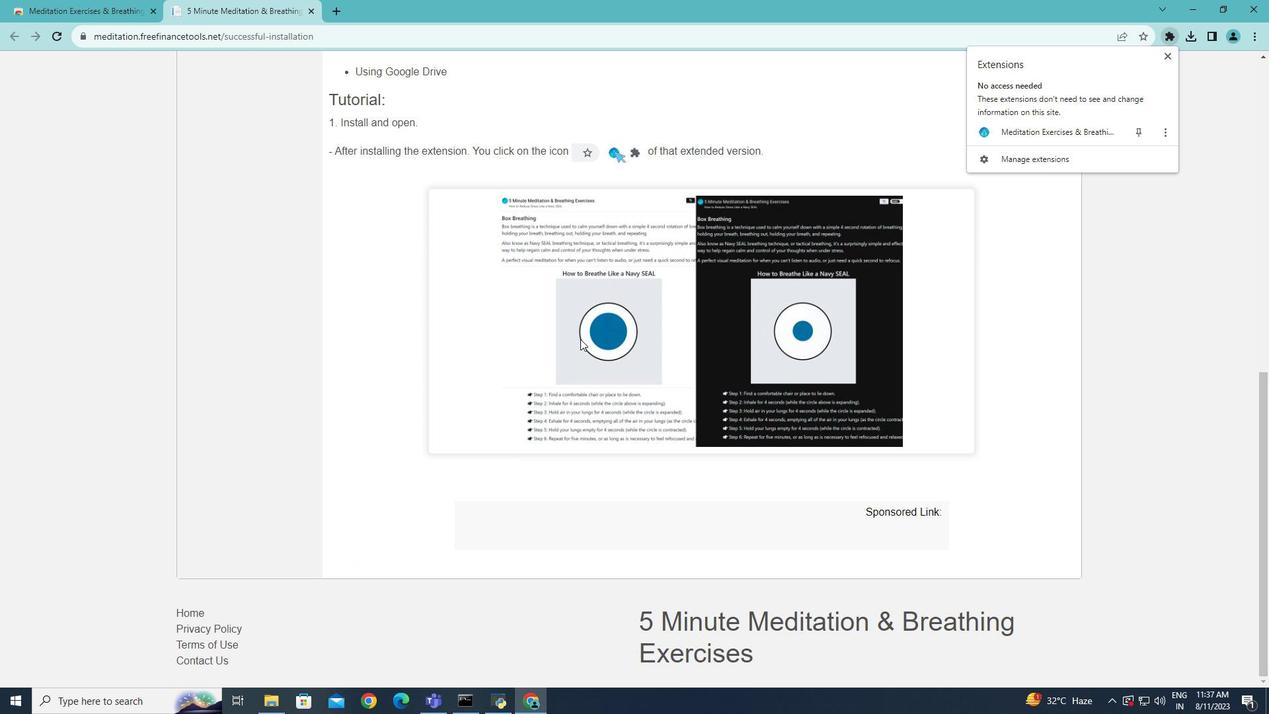 
Action: Mouse scrolled (580, 338) with delta (0, 0)
Screenshot: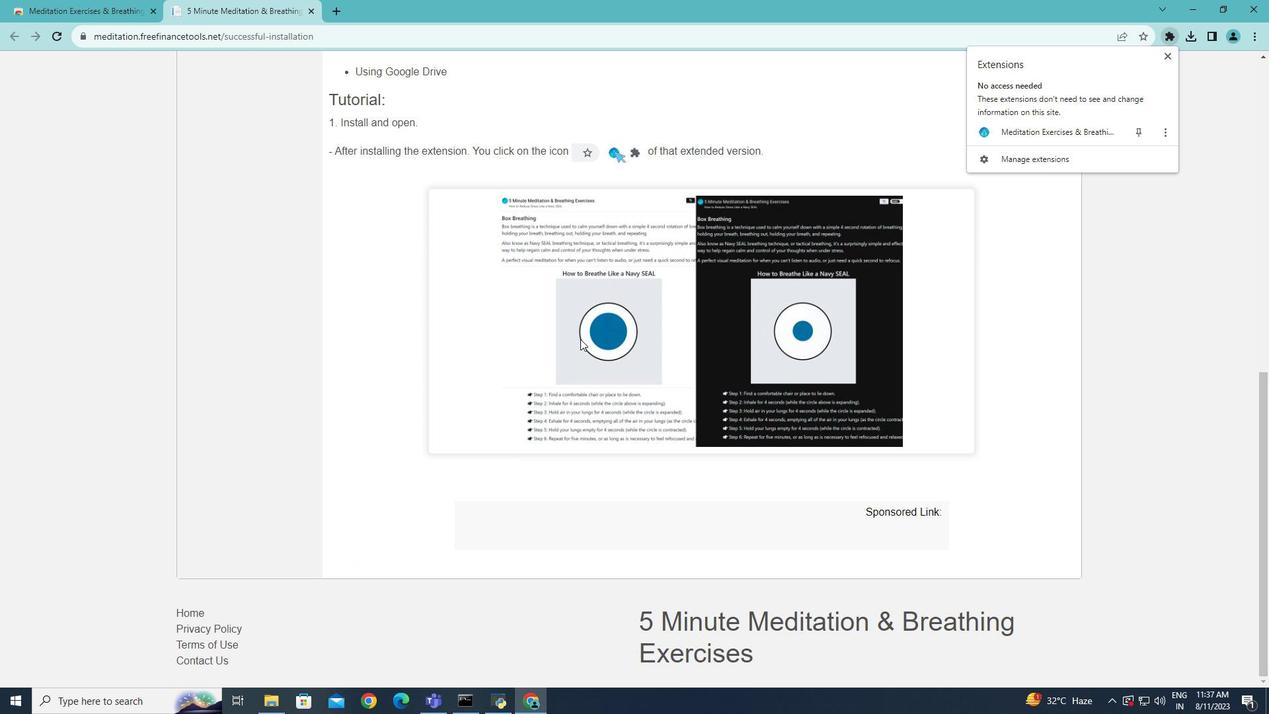 
Action: Mouse scrolled (580, 338) with delta (0, 0)
Screenshot: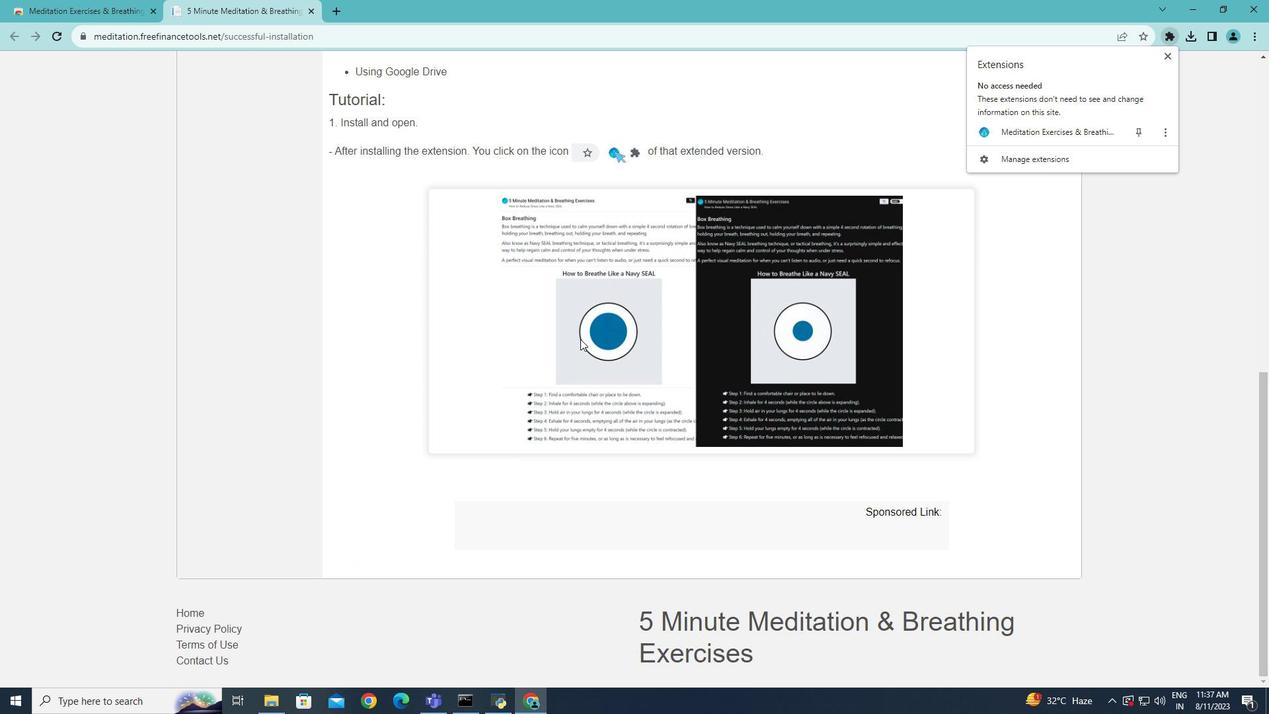 
Action: Mouse moved to (838, 648)
Screenshot: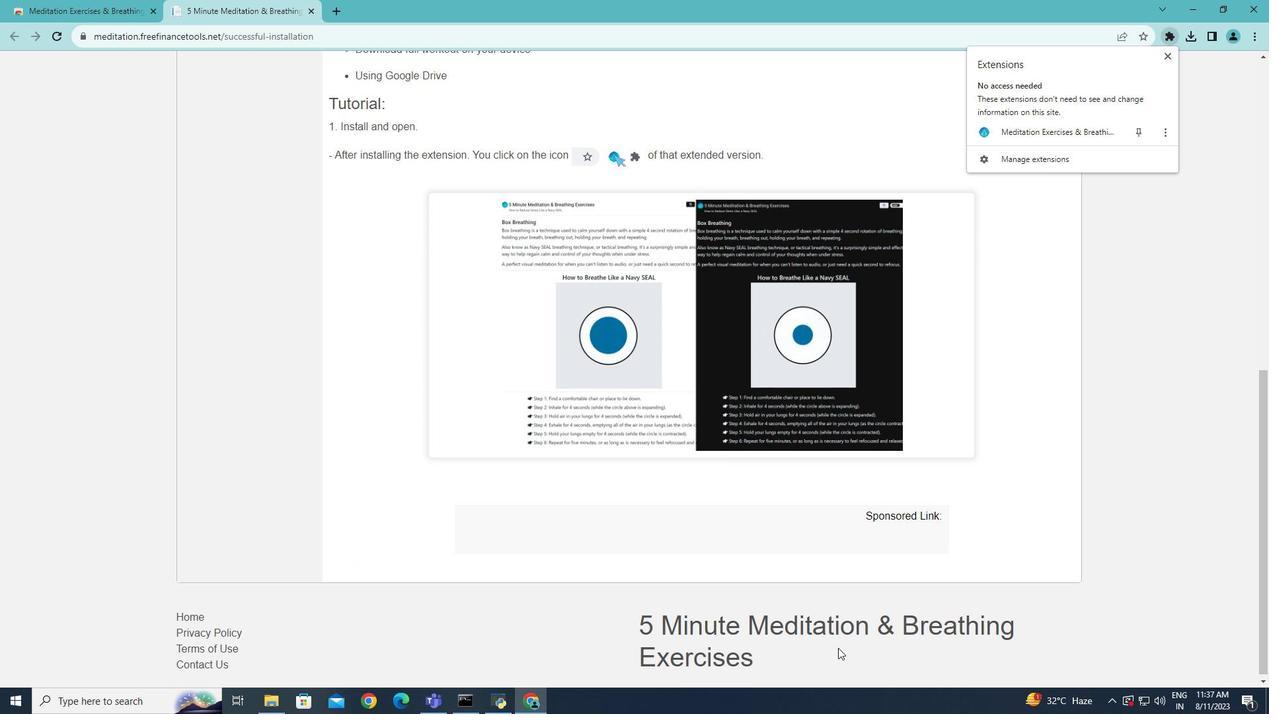 
Action: Mouse scrolled (838, 648) with delta (0, 0)
Screenshot: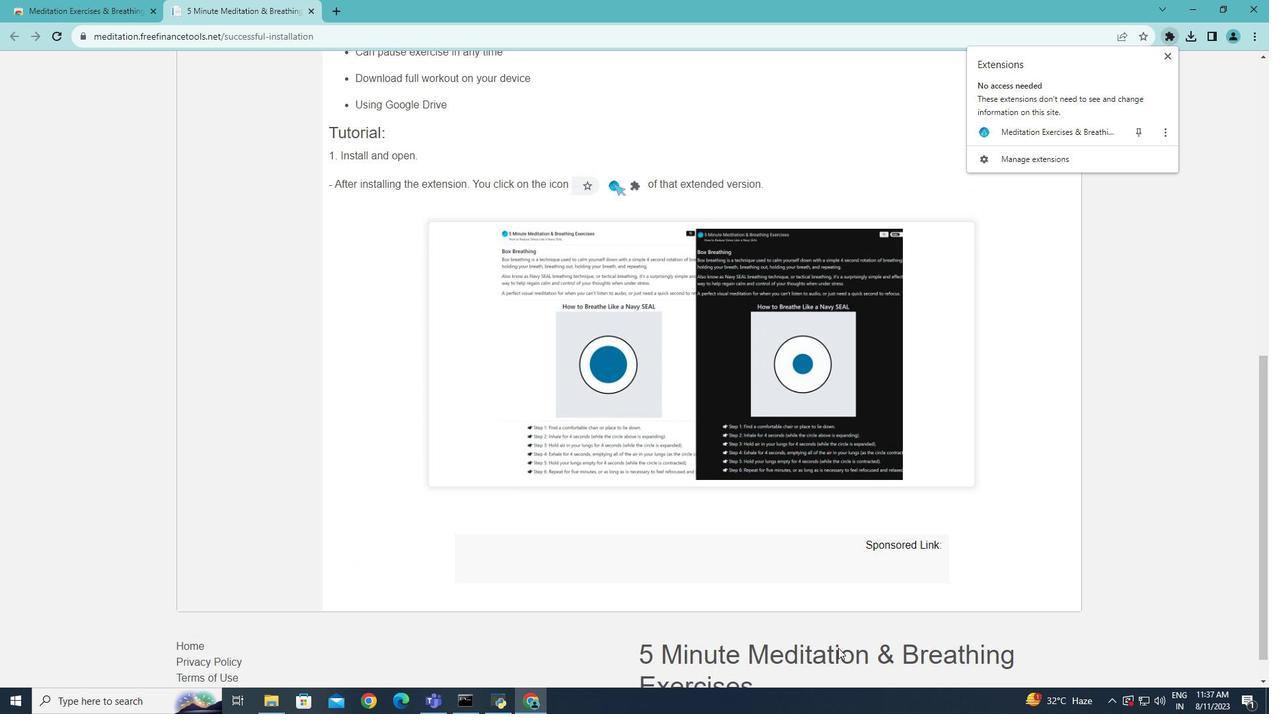 
Action: Mouse moved to (819, 638)
Screenshot: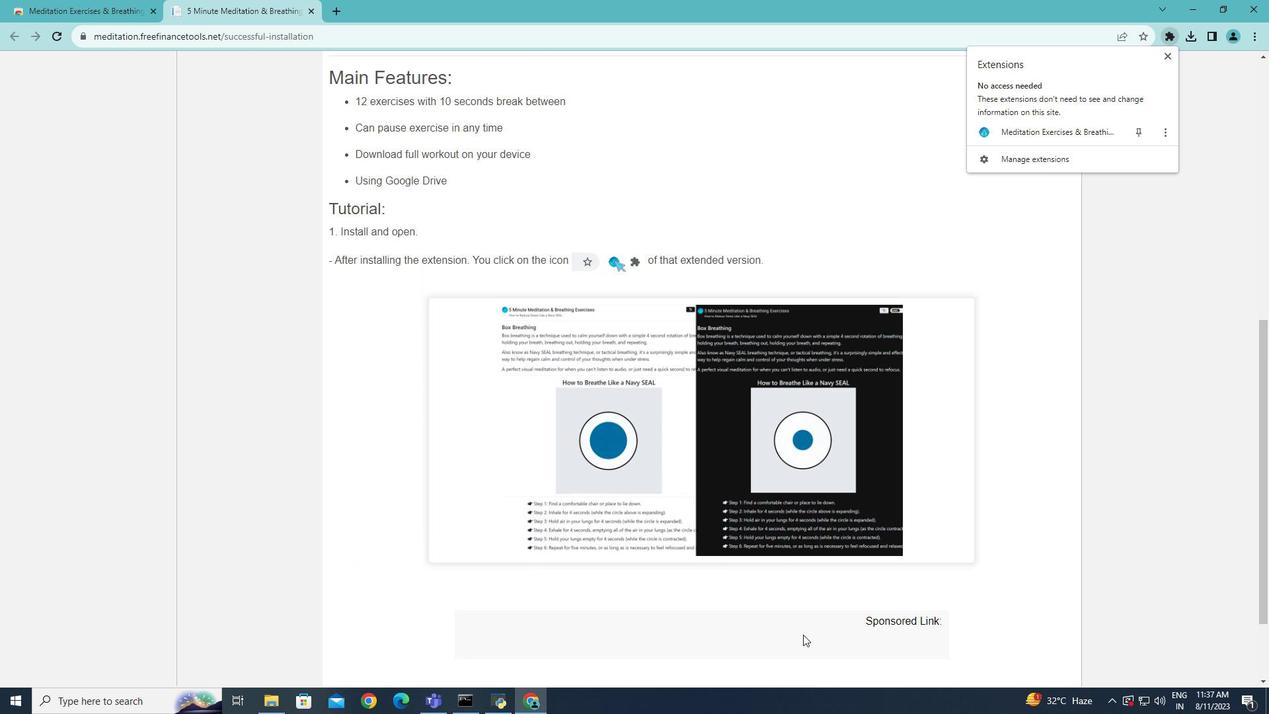 
Action: Mouse scrolled (819, 639) with delta (0, 0)
Screenshot: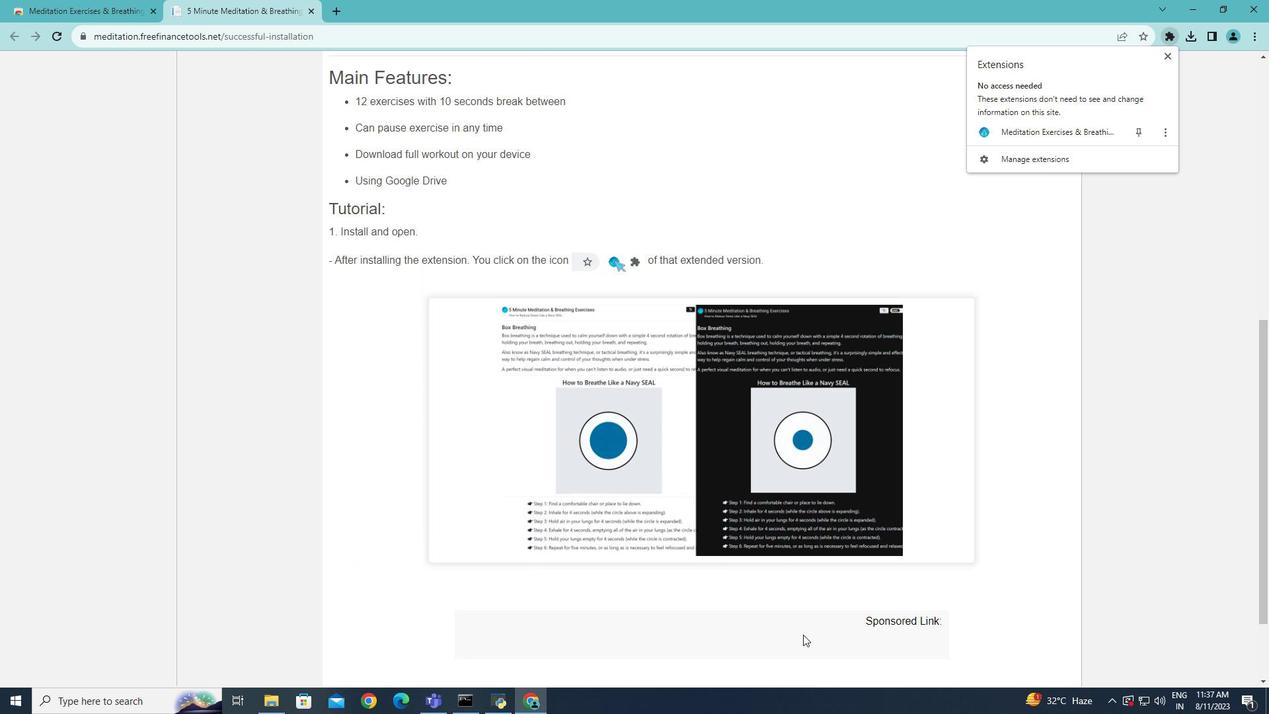
Action: Mouse moved to (672, 512)
Screenshot: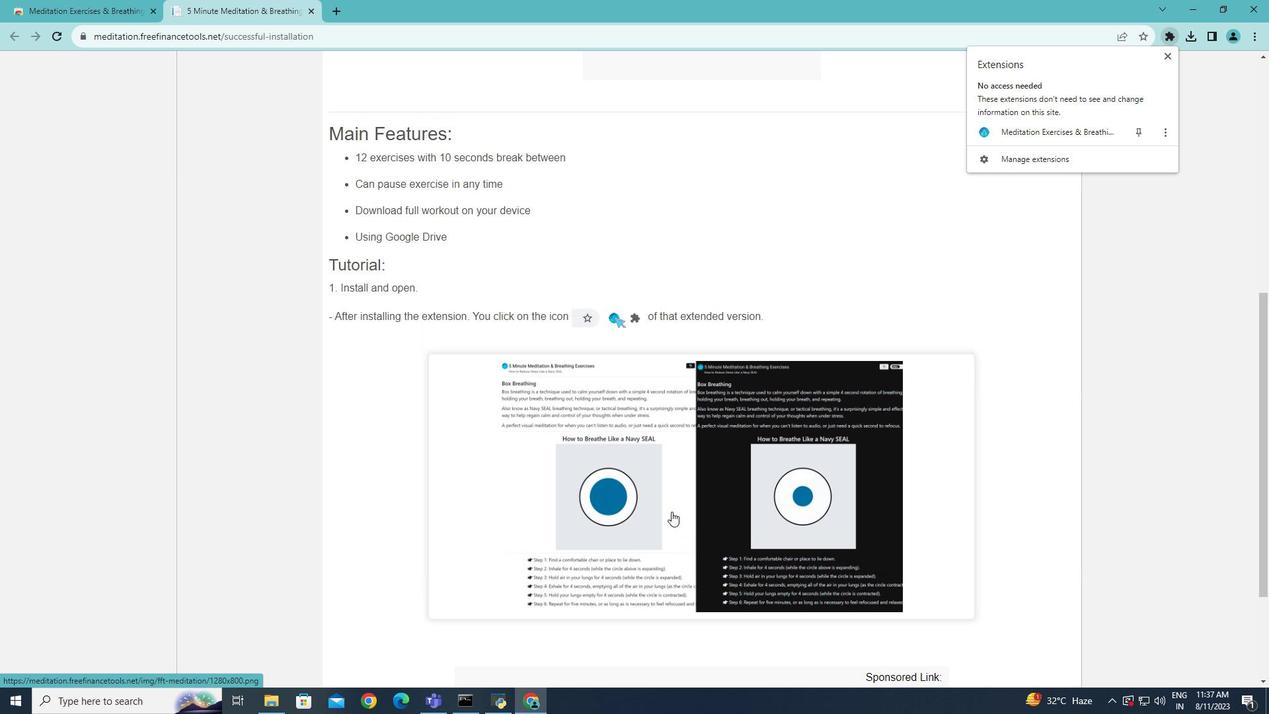 
Action: Mouse scrolled (672, 513) with delta (0, 0)
Screenshot: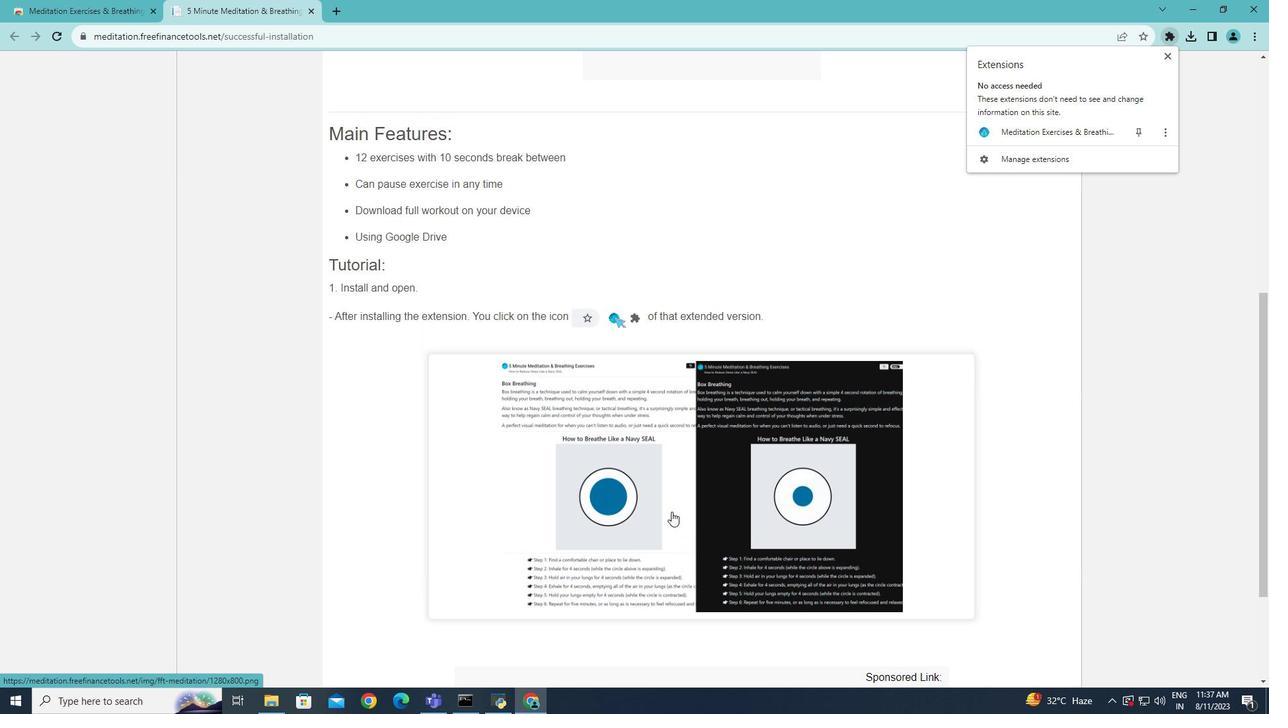 
Action: Mouse moved to (672, 508)
Screenshot: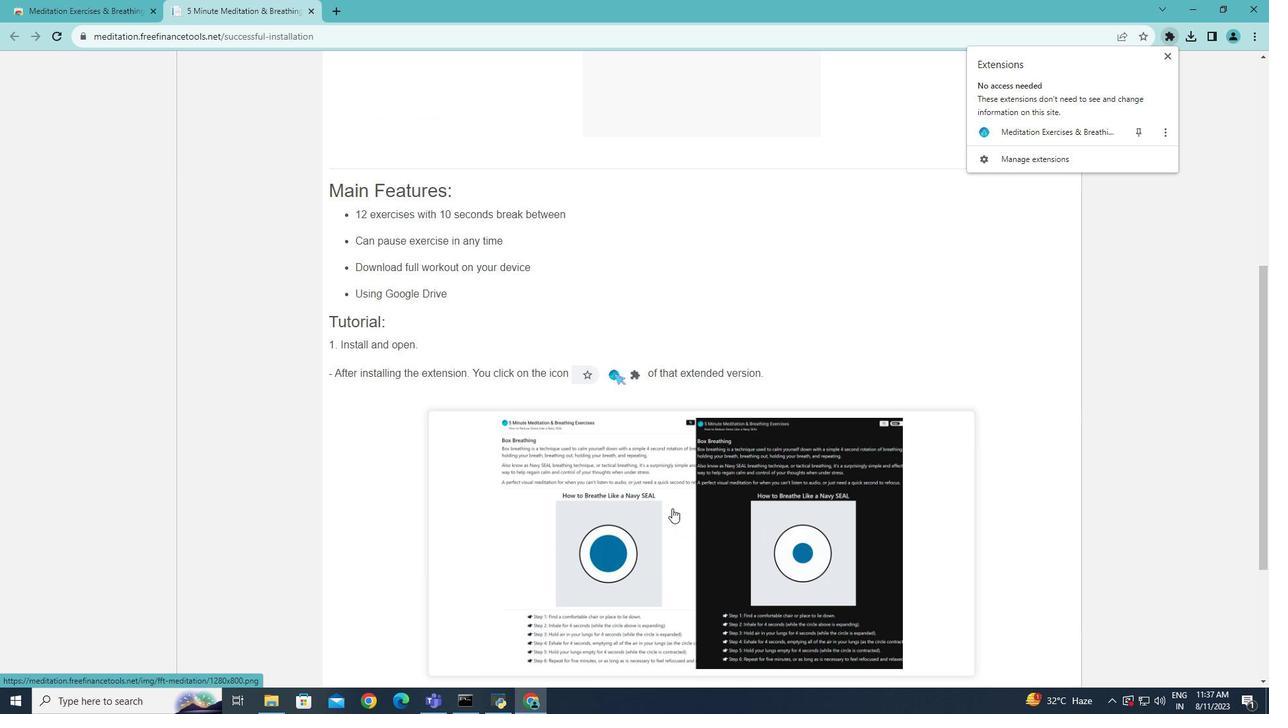 
Action: Mouse scrolled (672, 509) with delta (0, 0)
Screenshot: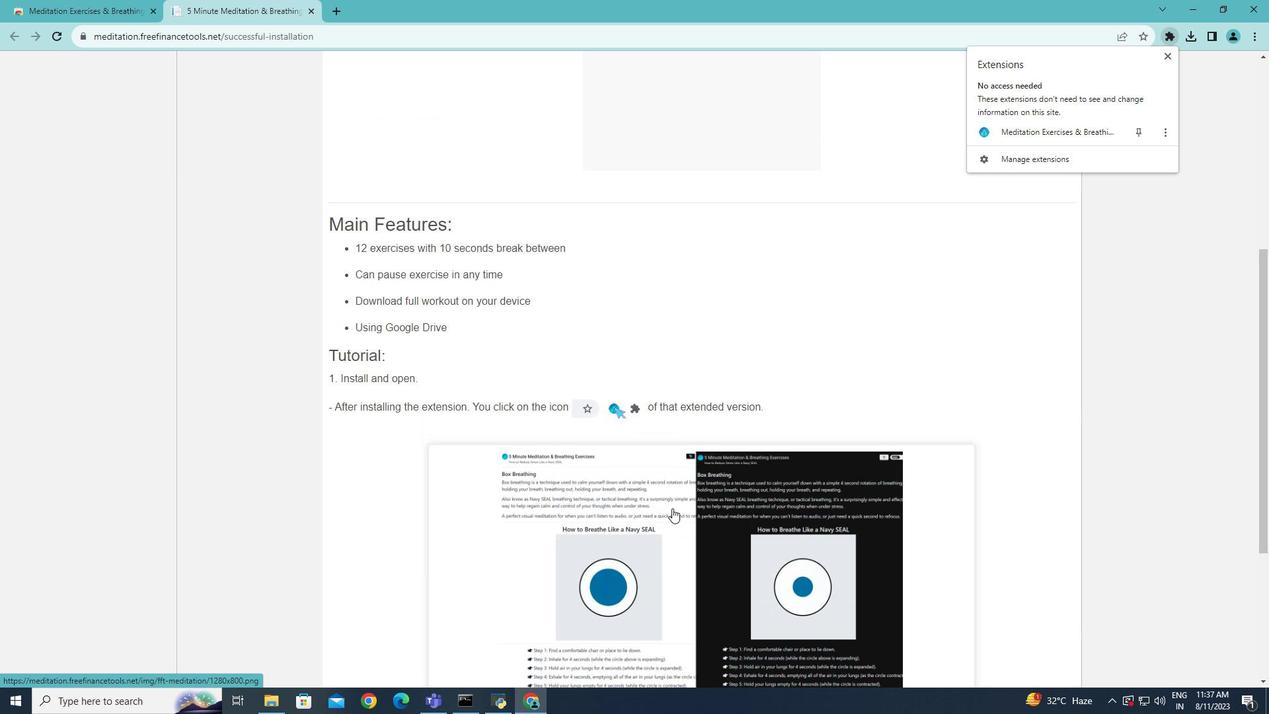 
Action: Mouse moved to (675, 508)
Screenshot: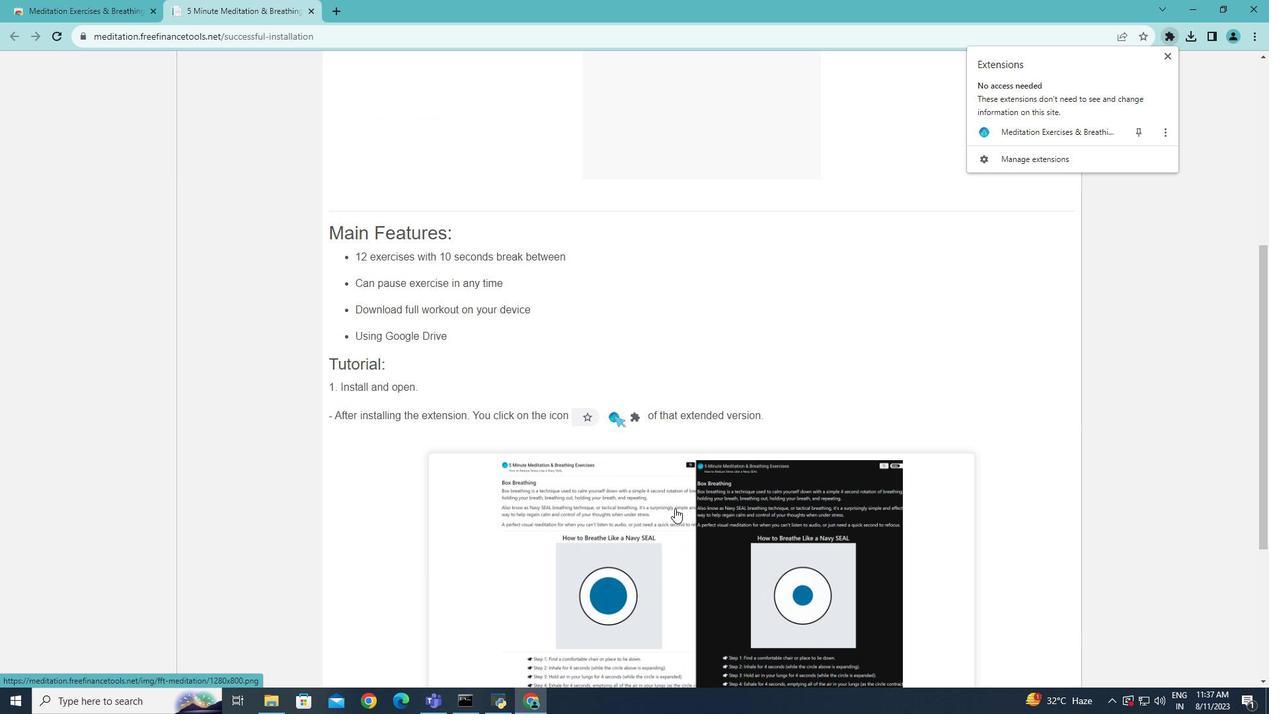 
Action: Mouse scrolled (675, 507) with delta (0, 0)
Screenshot: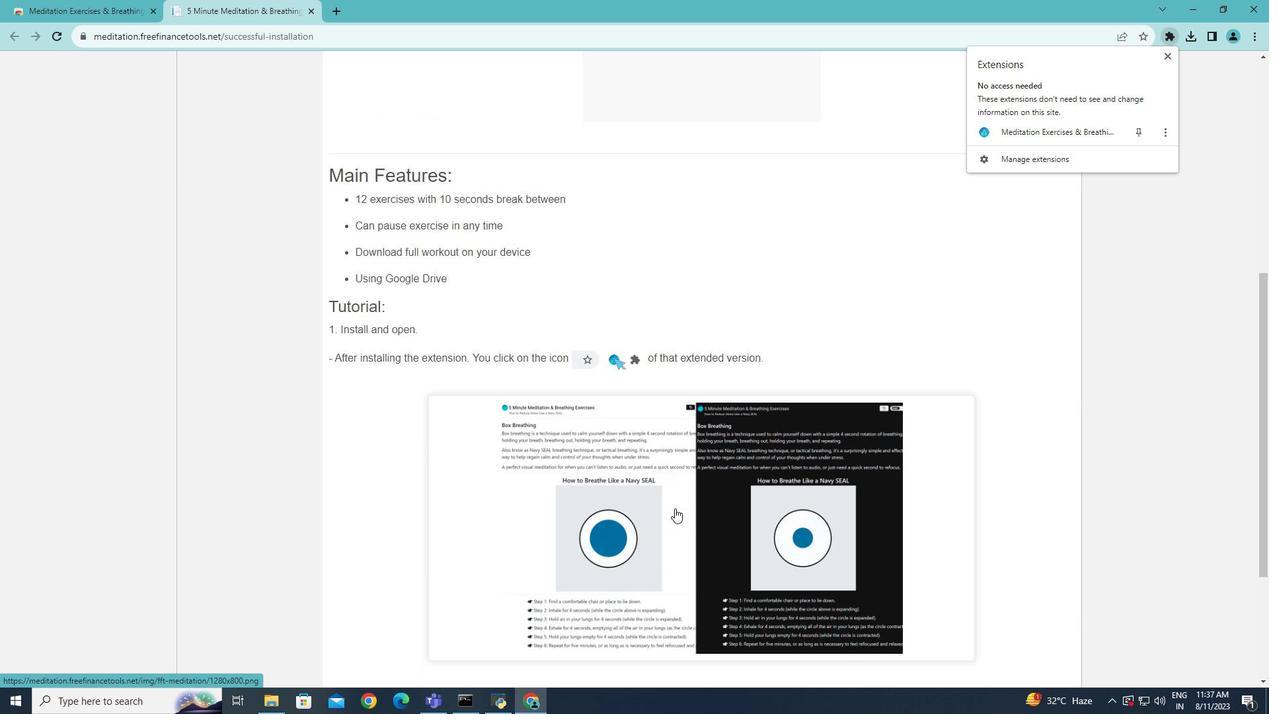 
Action: Mouse scrolled (675, 507) with delta (0, 0)
Screenshot: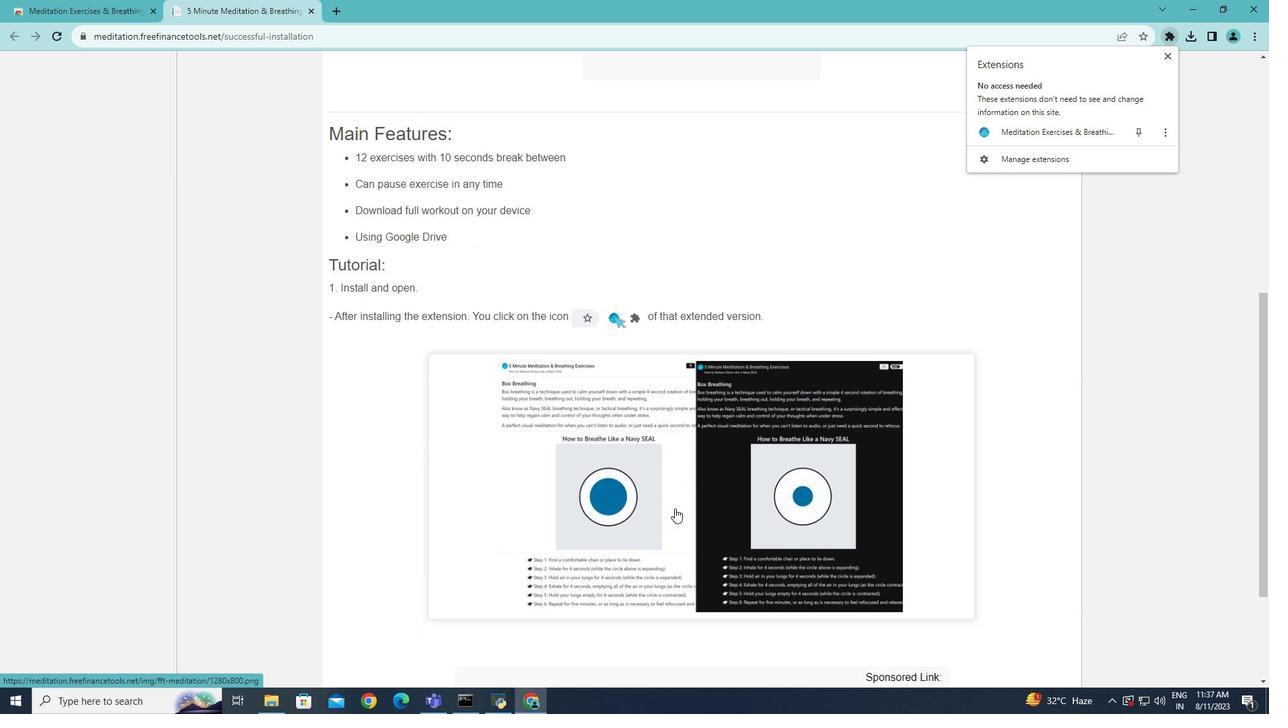 
Action: Mouse moved to (474, 380)
Screenshot: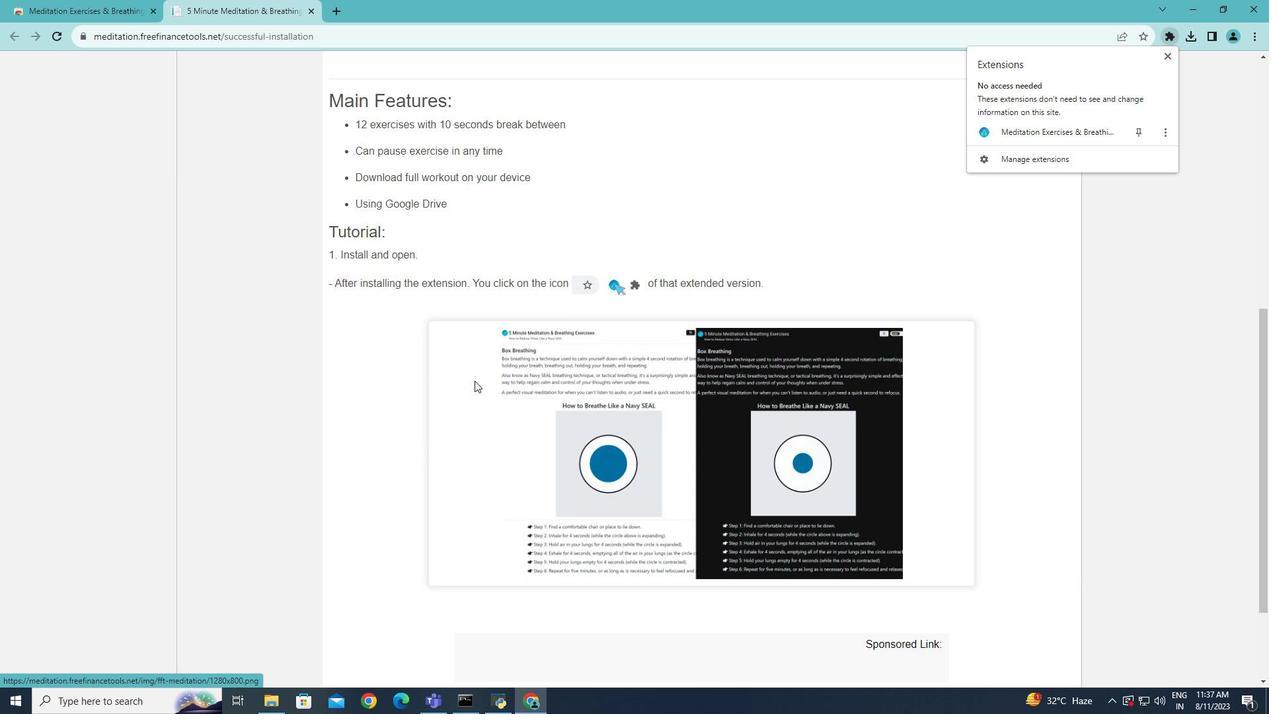 
Action: Mouse scrolled (474, 381) with delta (0, 0)
Screenshot: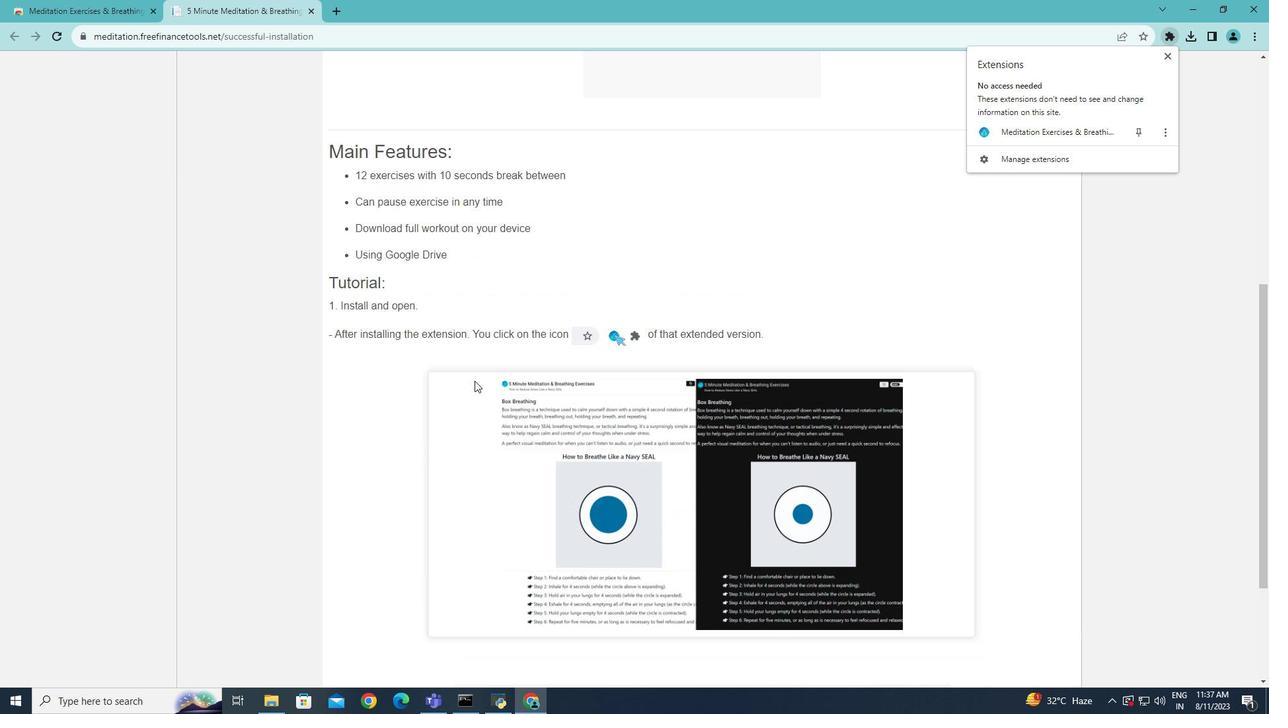 
Action: Mouse scrolled (474, 381) with delta (0, 0)
Screenshot: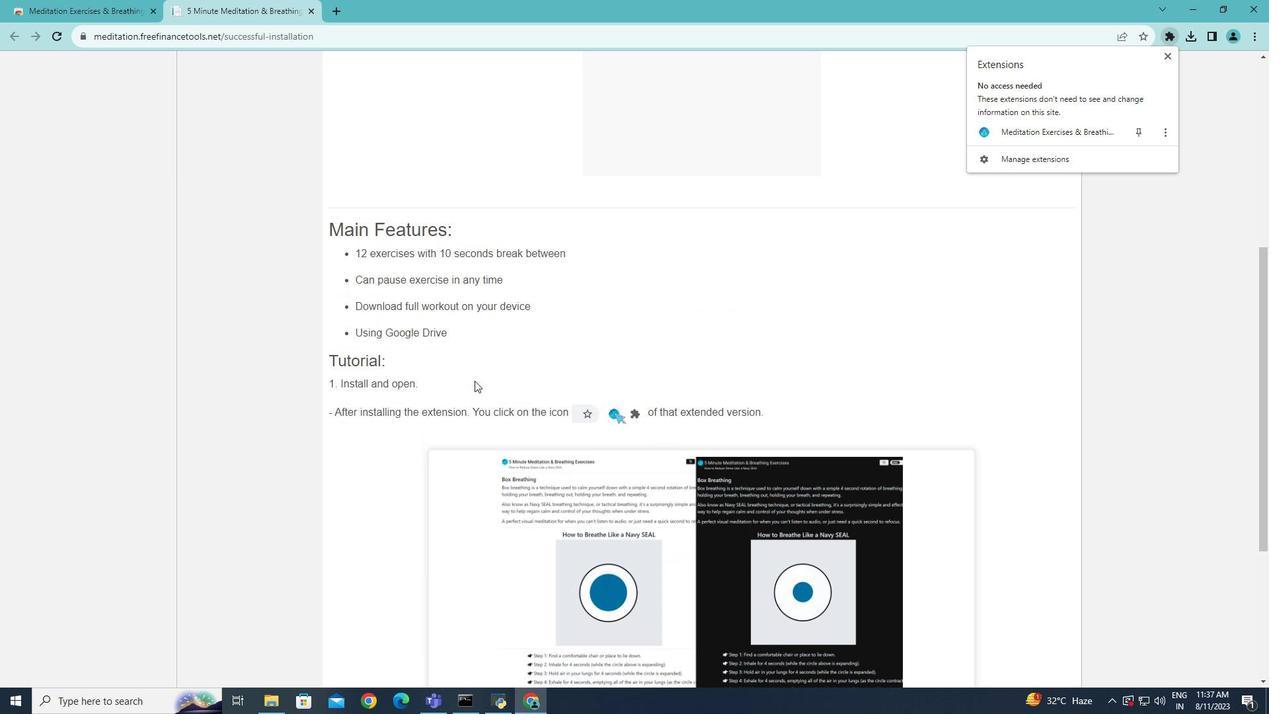 
Action: Mouse moved to (474, 380)
Screenshot: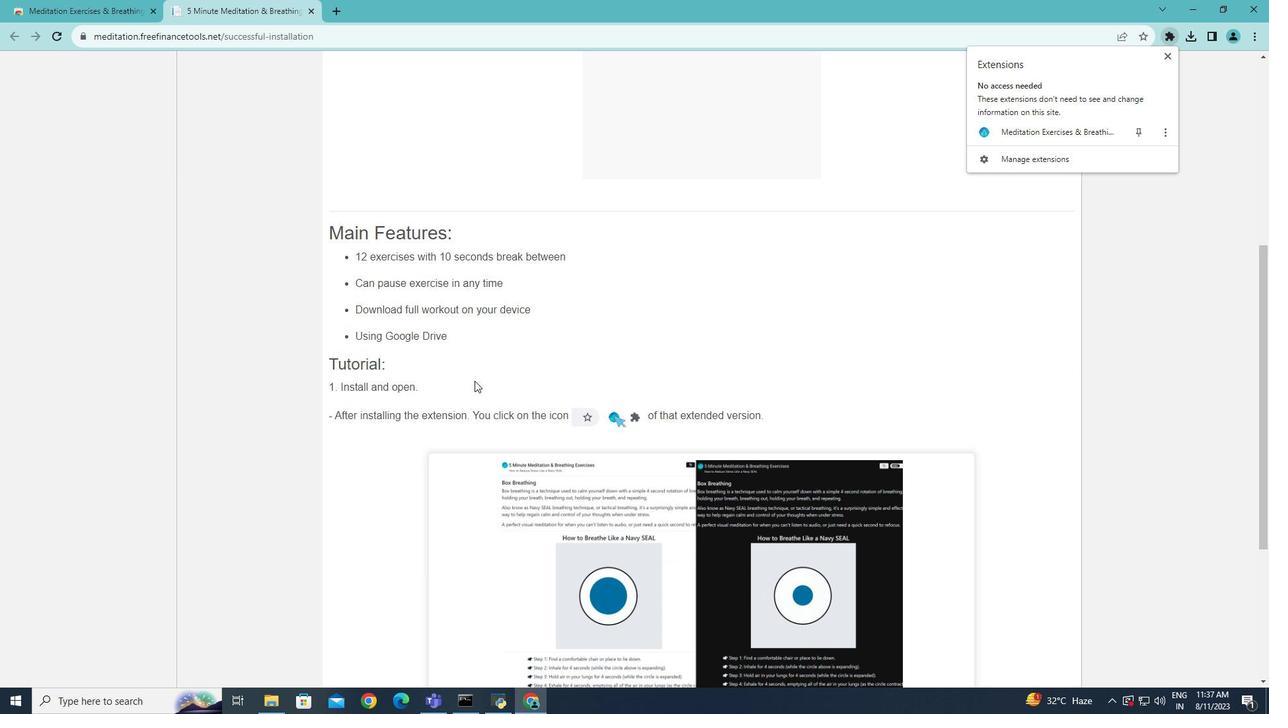 
Action: Mouse scrolled (474, 381) with delta (0, 0)
Screenshot: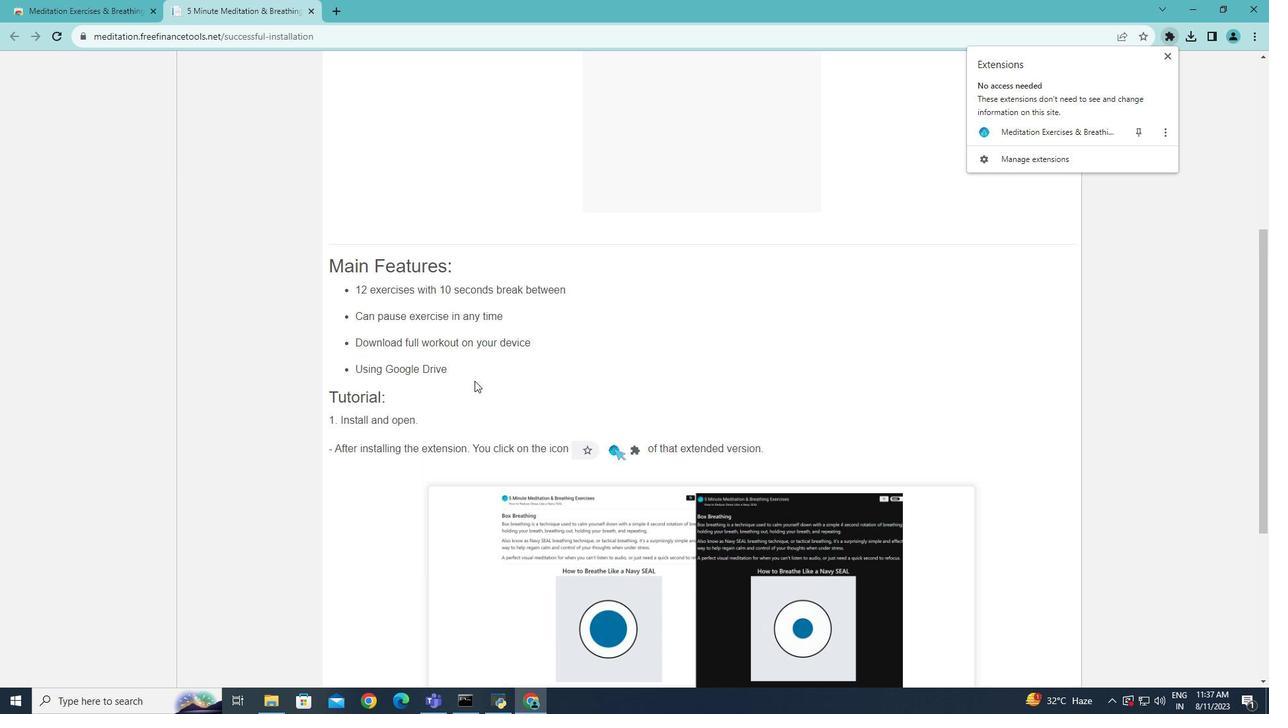 
Action: Mouse moved to (489, 492)
Screenshot: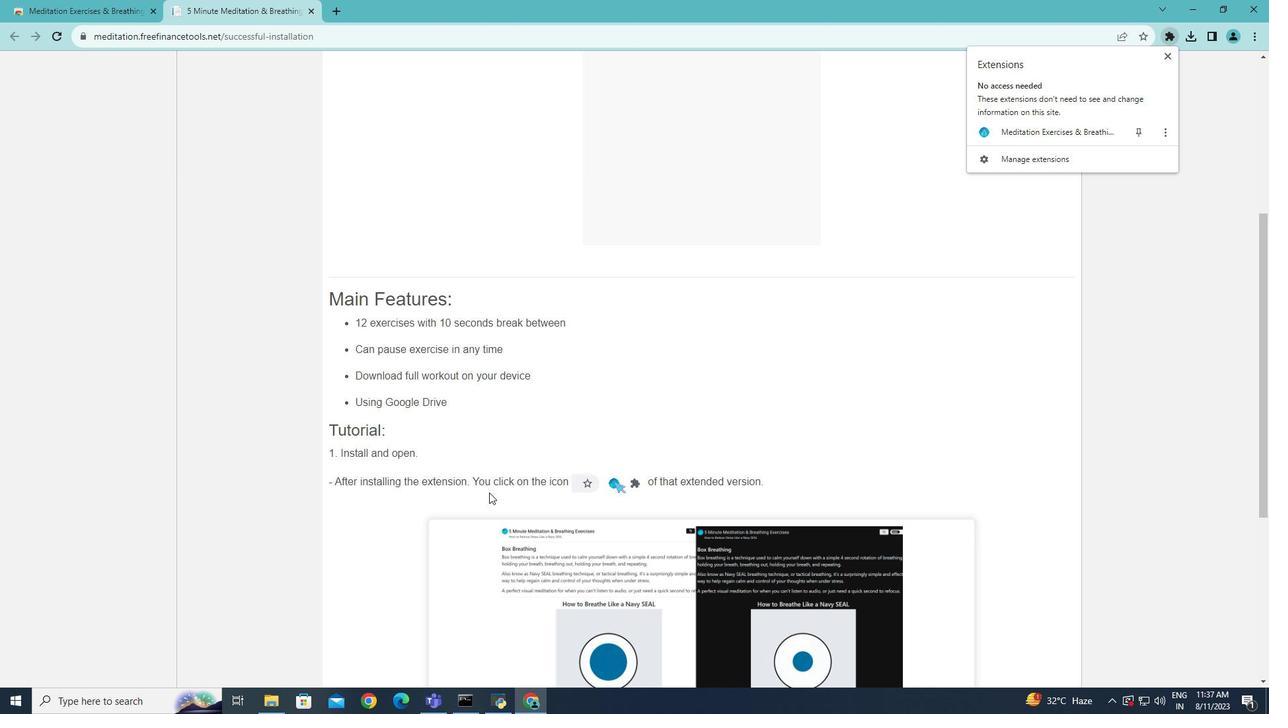 
Action: Mouse scrolled (489, 493) with delta (0, 0)
Screenshot: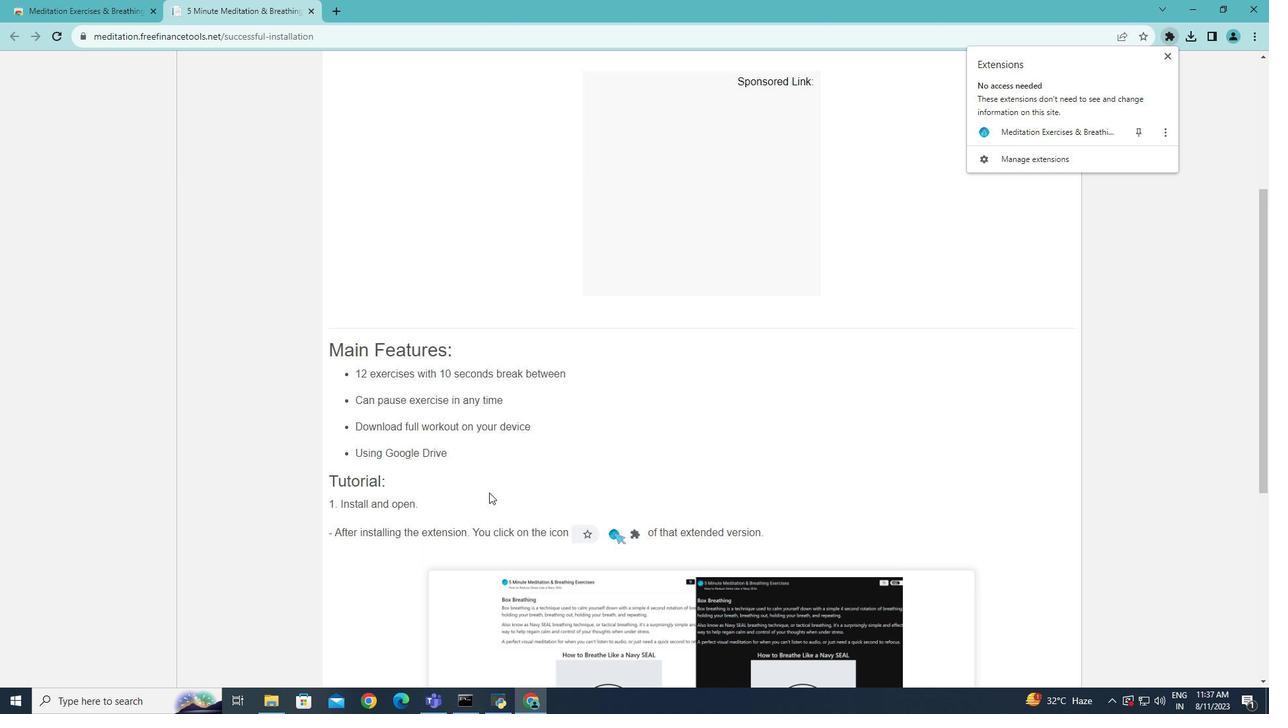 
Action: Mouse scrolled (489, 493) with delta (0, 0)
Screenshot: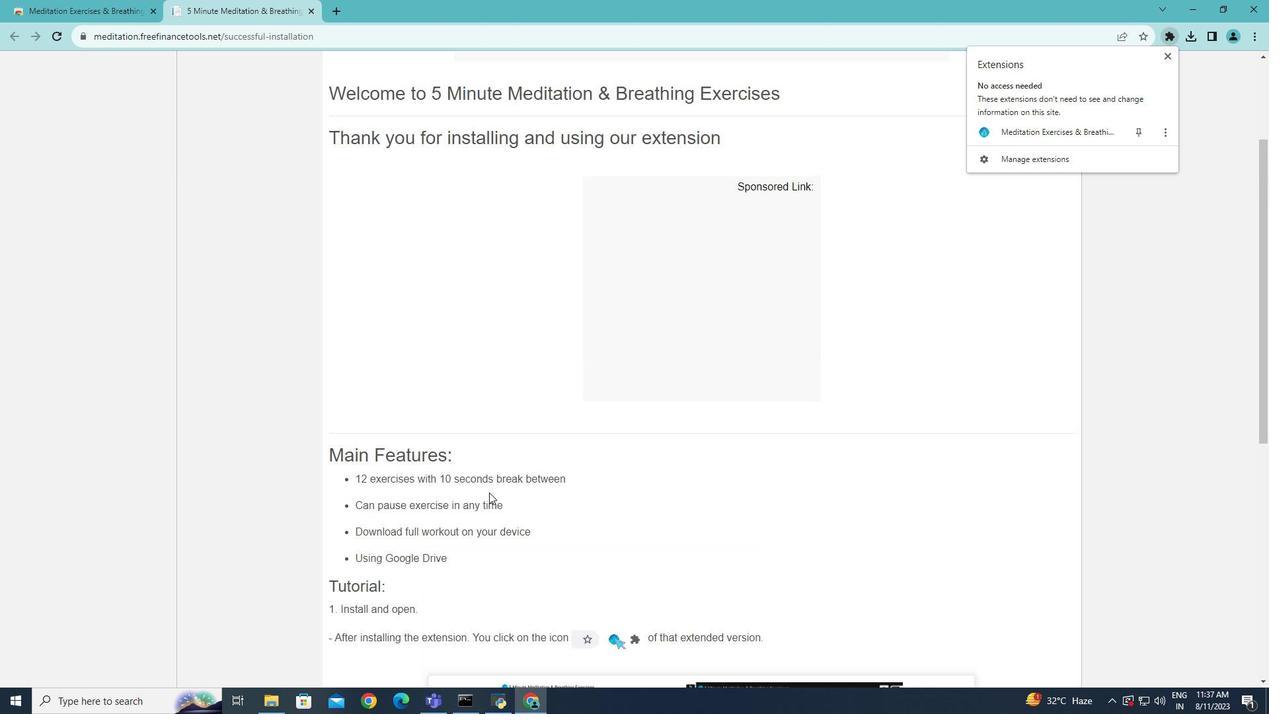 
Action: Mouse scrolled (489, 493) with delta (0, 0)
Screenshot: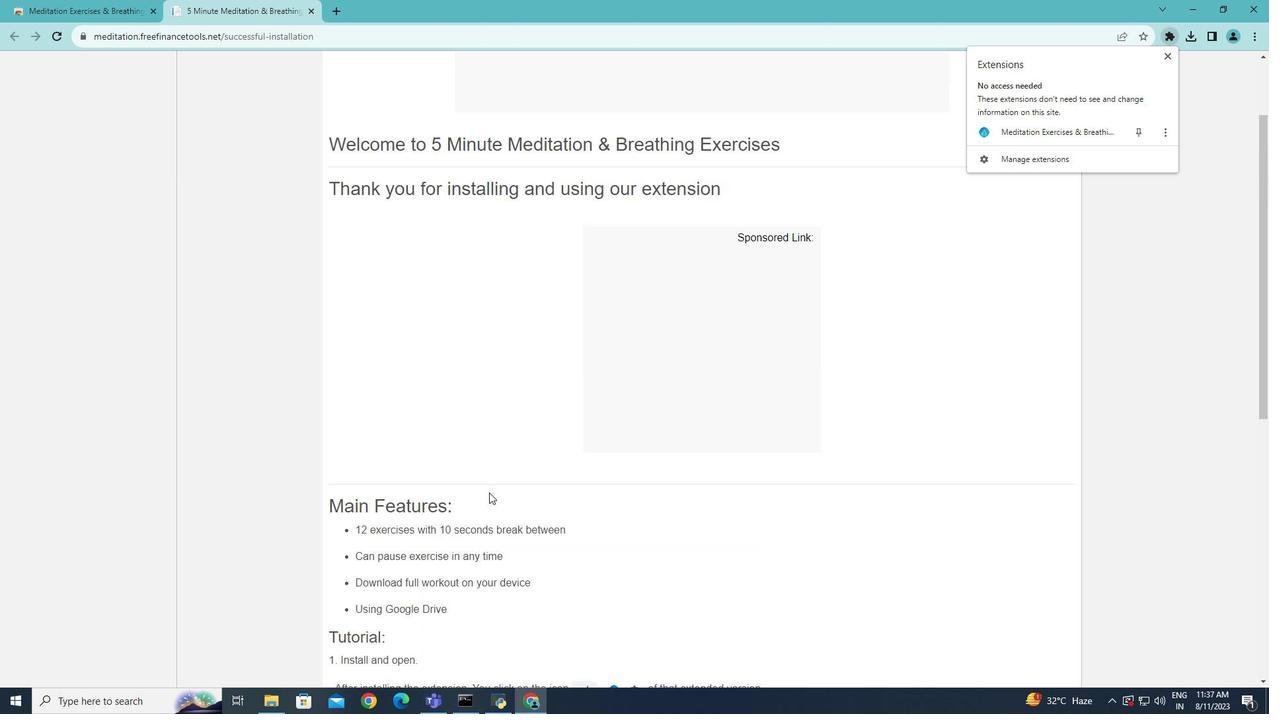 
Action: Mouse scrolled (489, 493) with delta (0, 0)
Screenshot: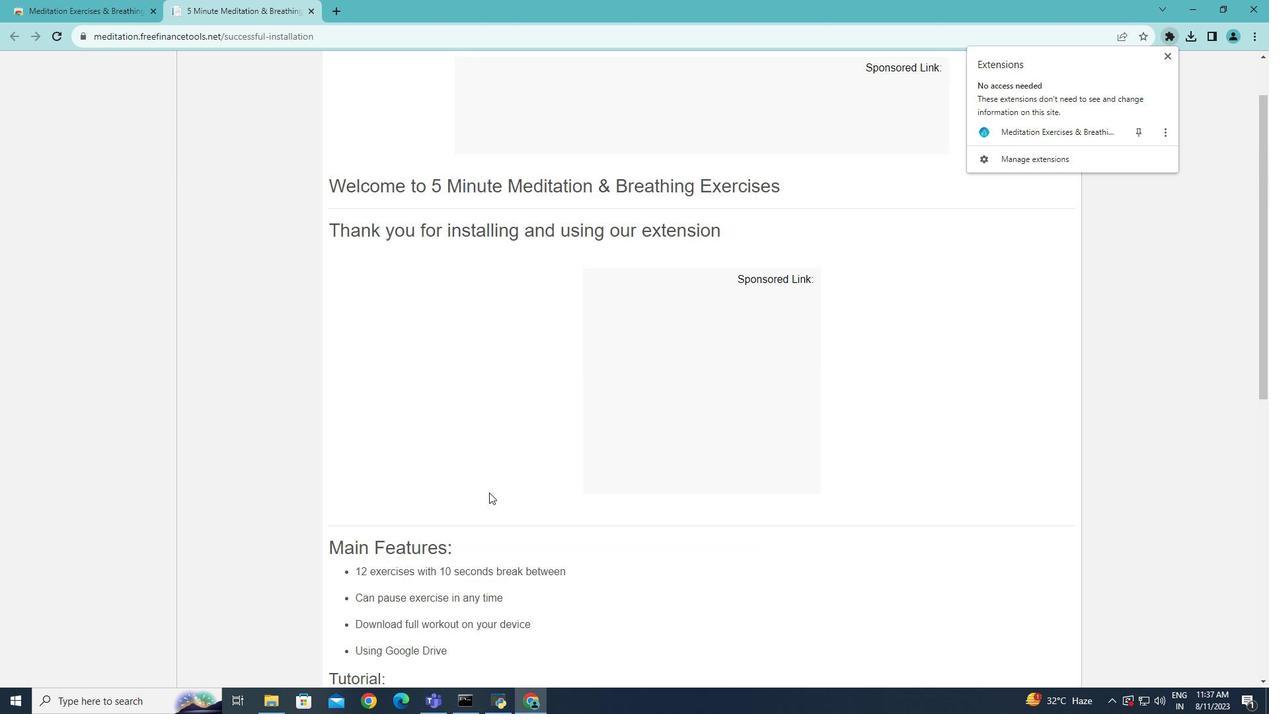 
Action: Mouse scrolled (489, 493) with delta (0, 0)
Screenshot: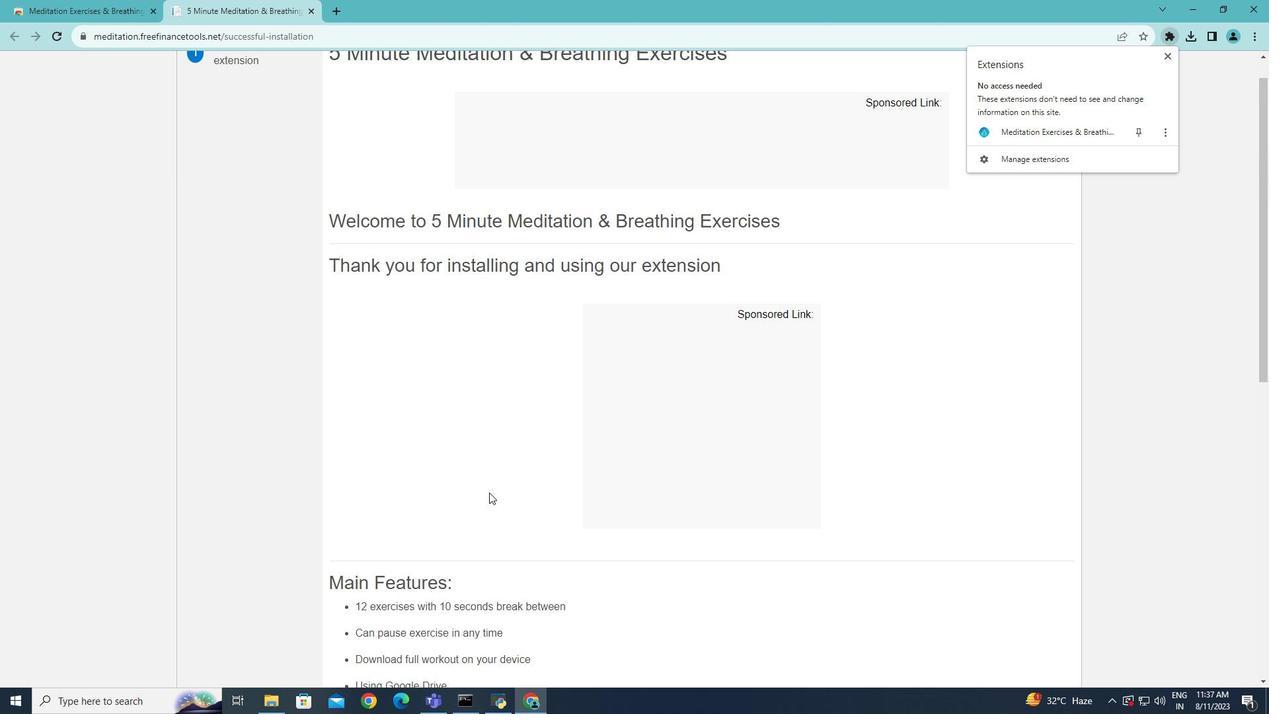 
Action: Mouse scrolled (489, 493) with delta (0, 0)
Screenshot: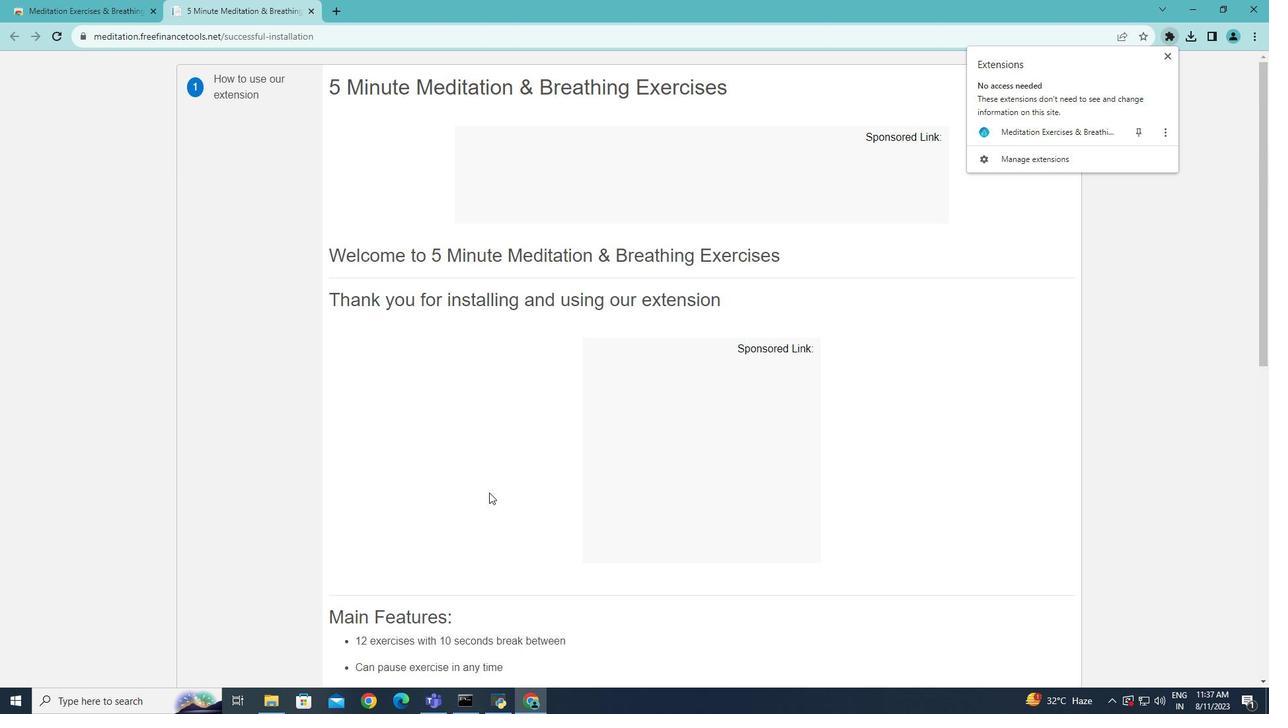 
Action: Mouse moved to (516, 469)
Screenshot: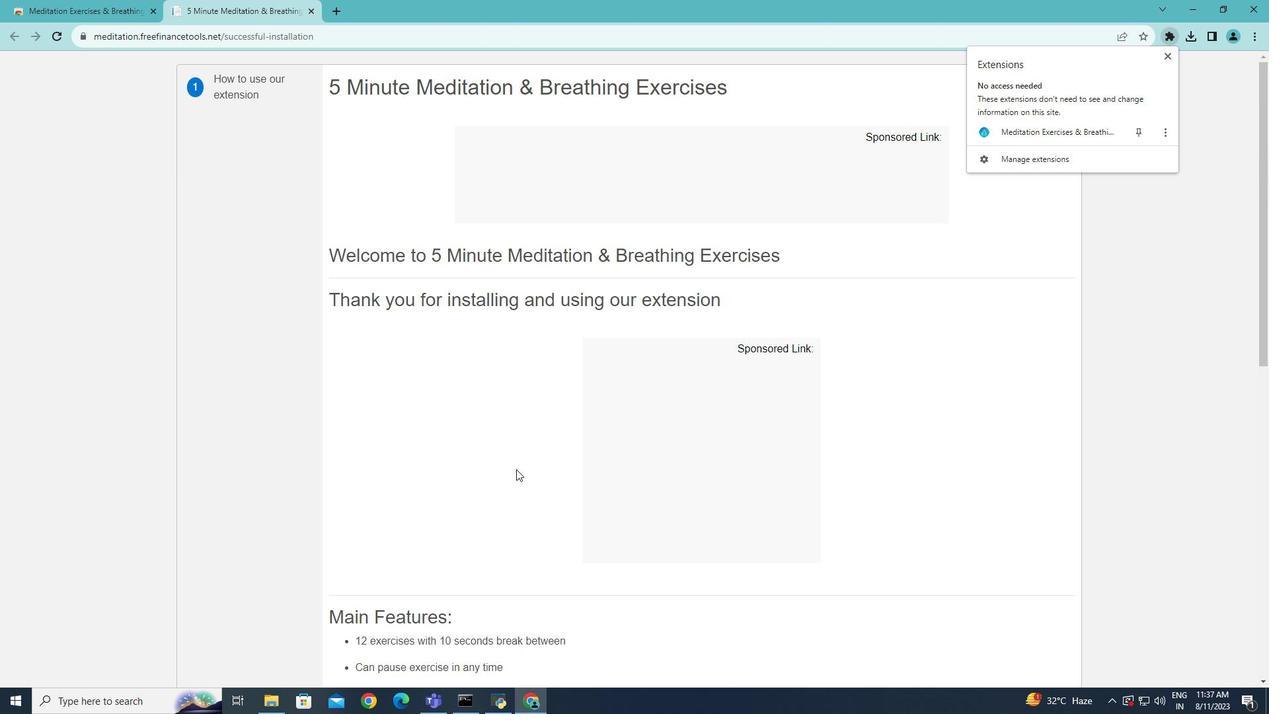 
Action: Mouse scrolled (516, 470) with delta (0, 0)
Screenshot: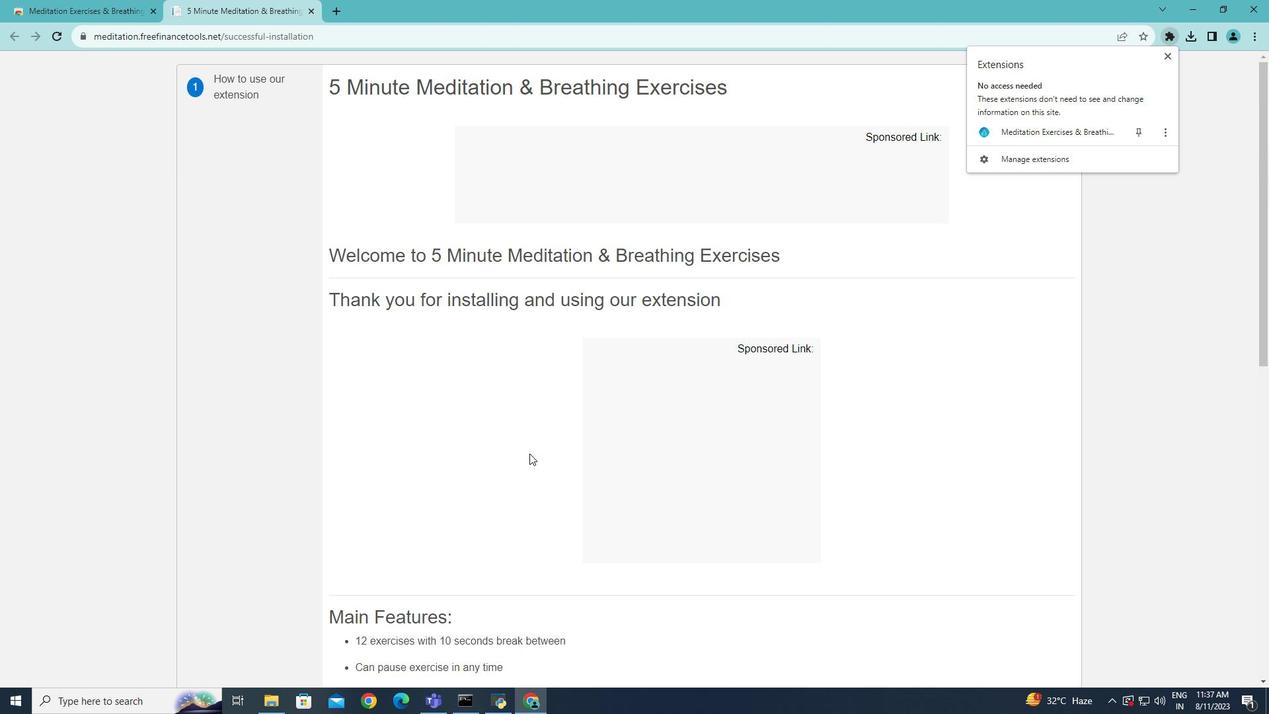 
Action: Mouse moved to (1015, 164)
Screenshot: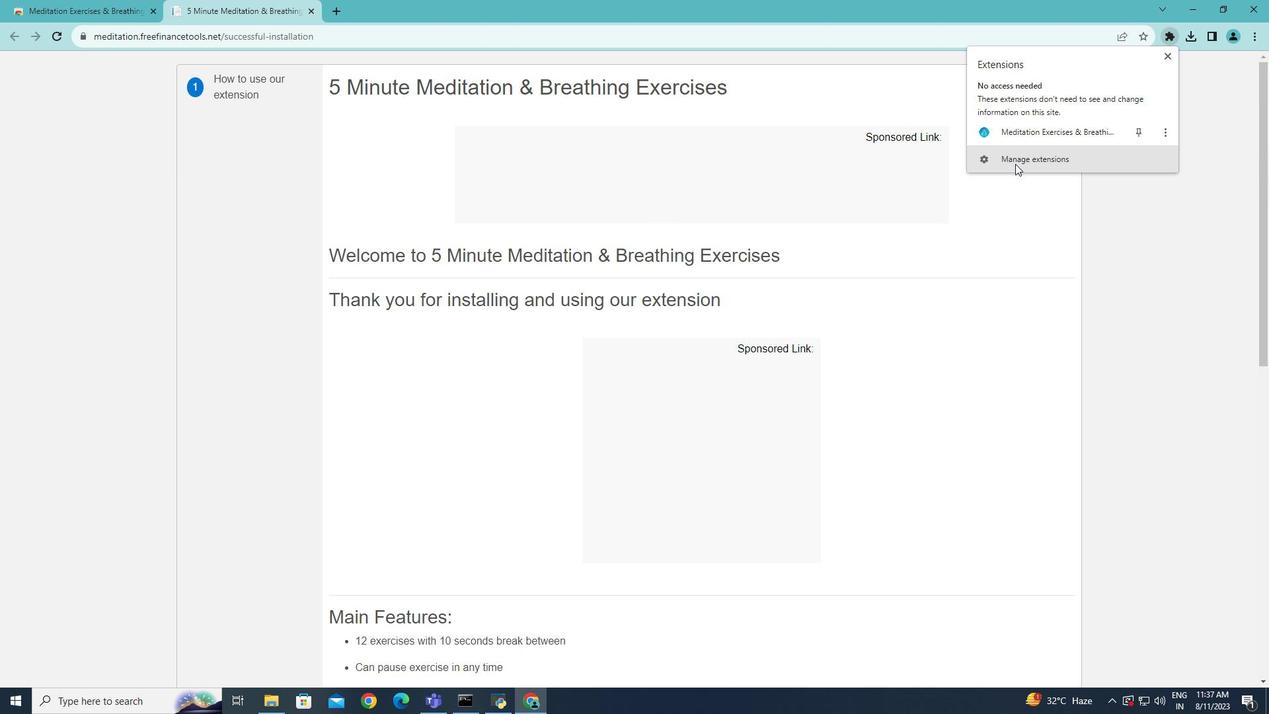 
Action: Mouse pressed left at (1015, 164)
Screenshot: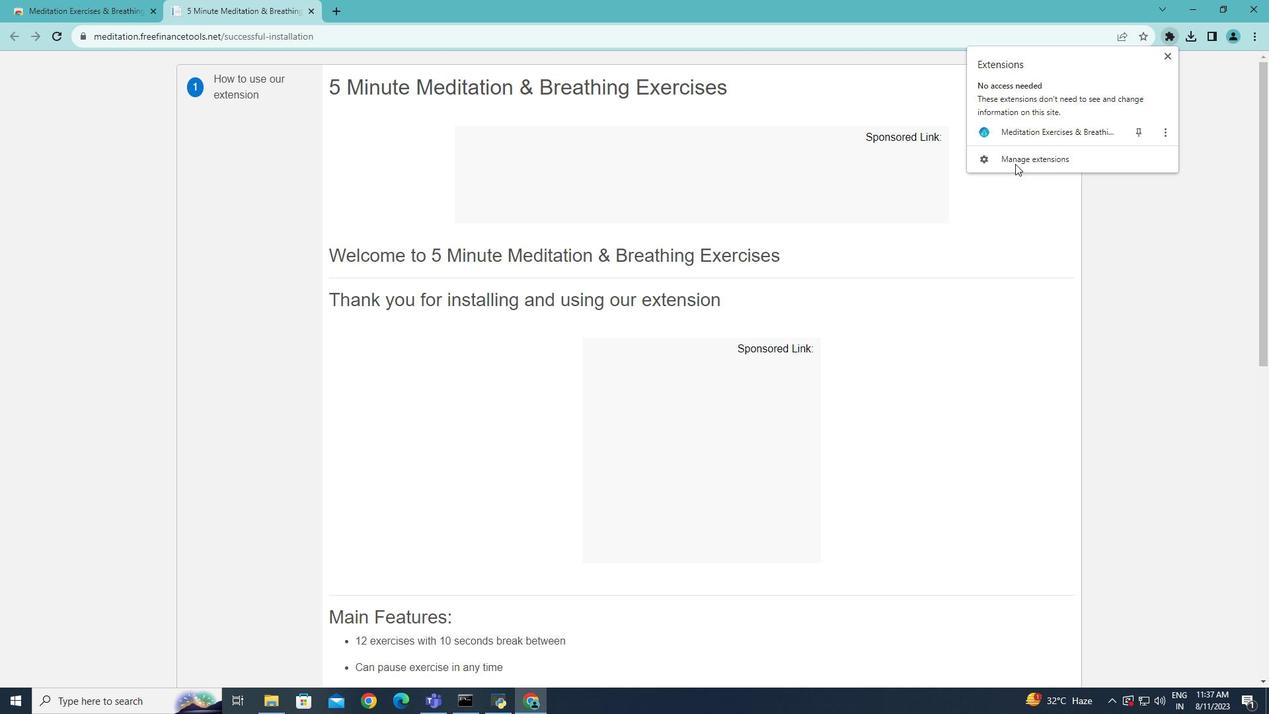 
Action: Mouse moved to (534, 195)
Screenshot: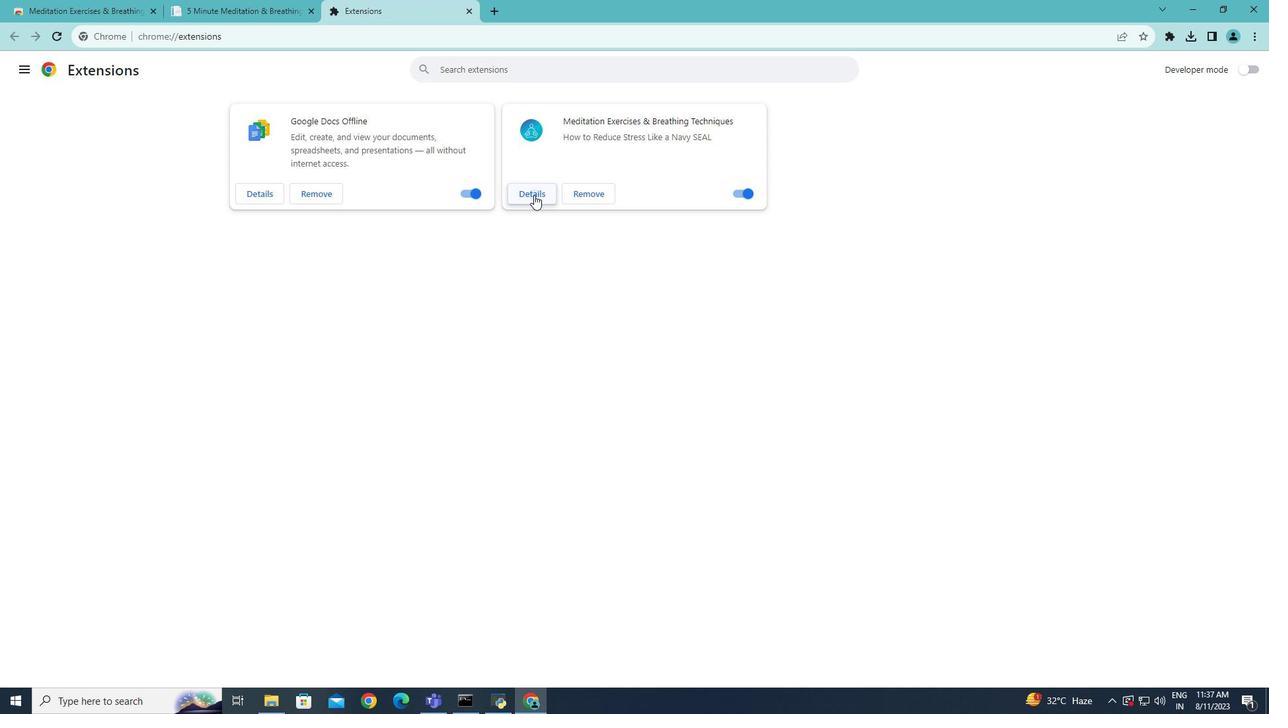 
Action: Mouse pressed left at (534, 195)
Screenshot: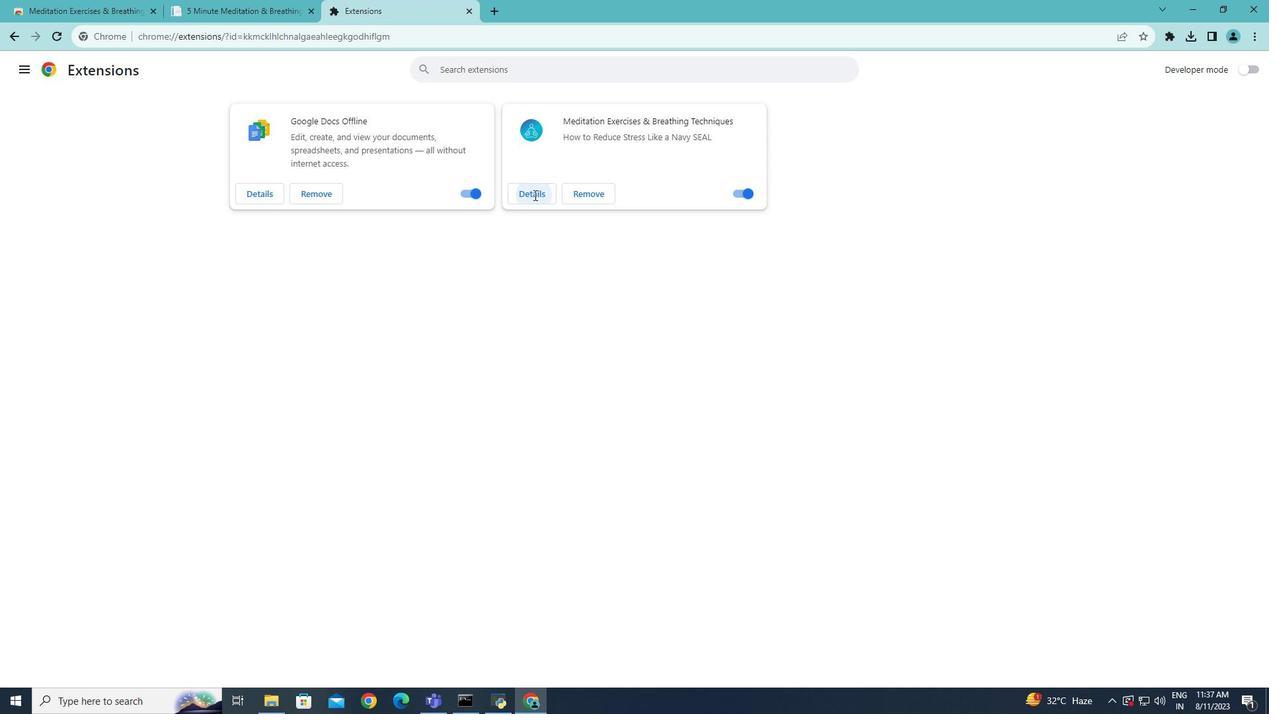 
Action: Mouse moved to (684, 293)
Screenshot: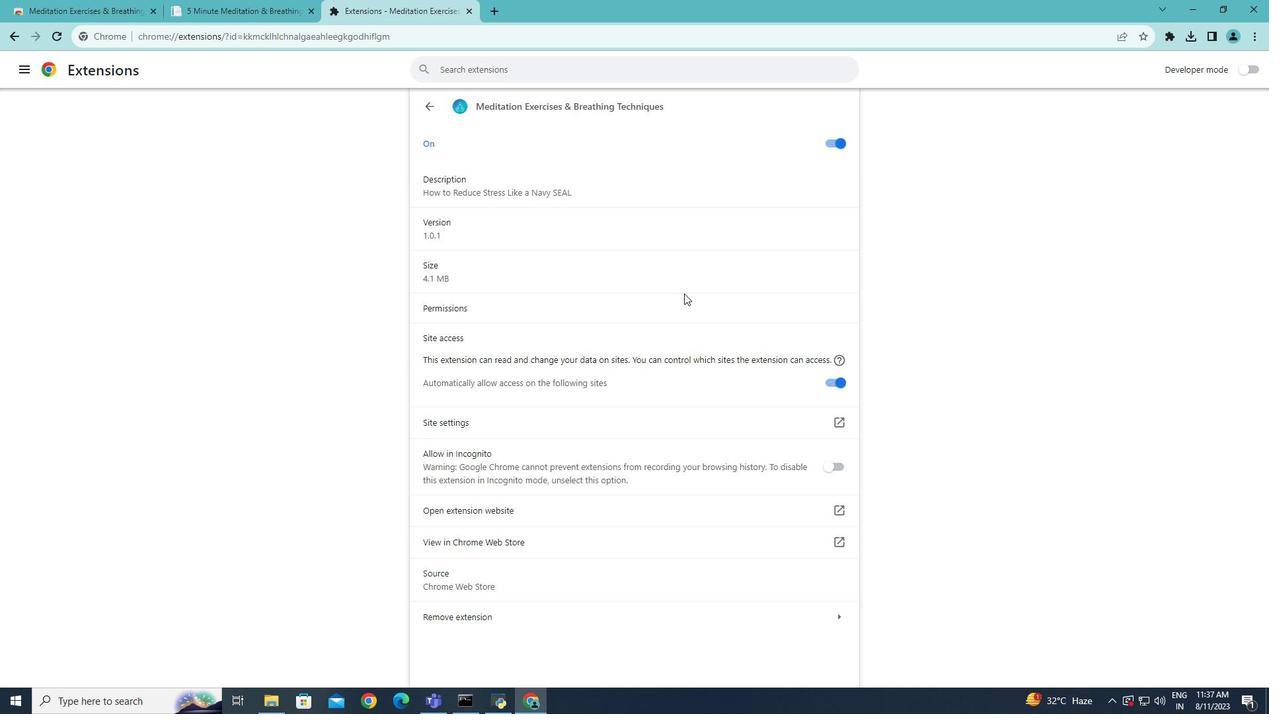 
Action: Mouse scrolled (684, 293) with delta (0, 0)
Screenshot: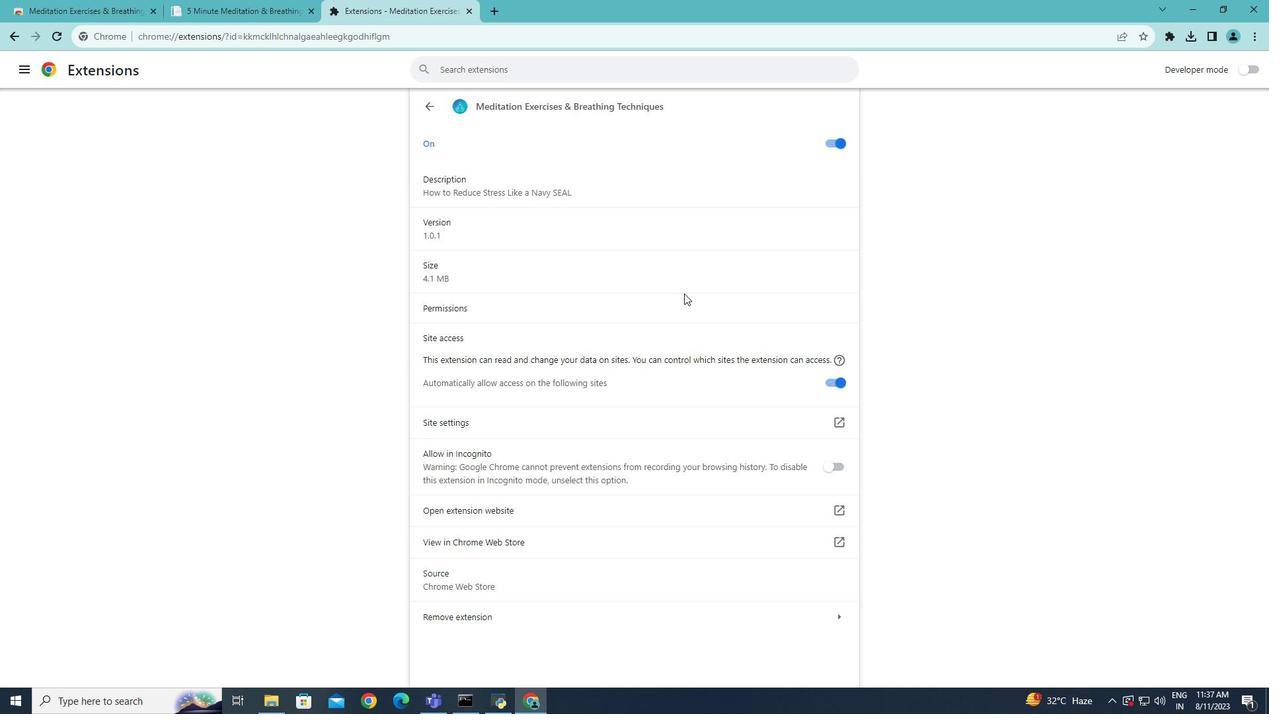 
Action: Mouse scrolled (684, 293) with delta (0, 0)
Screenshot: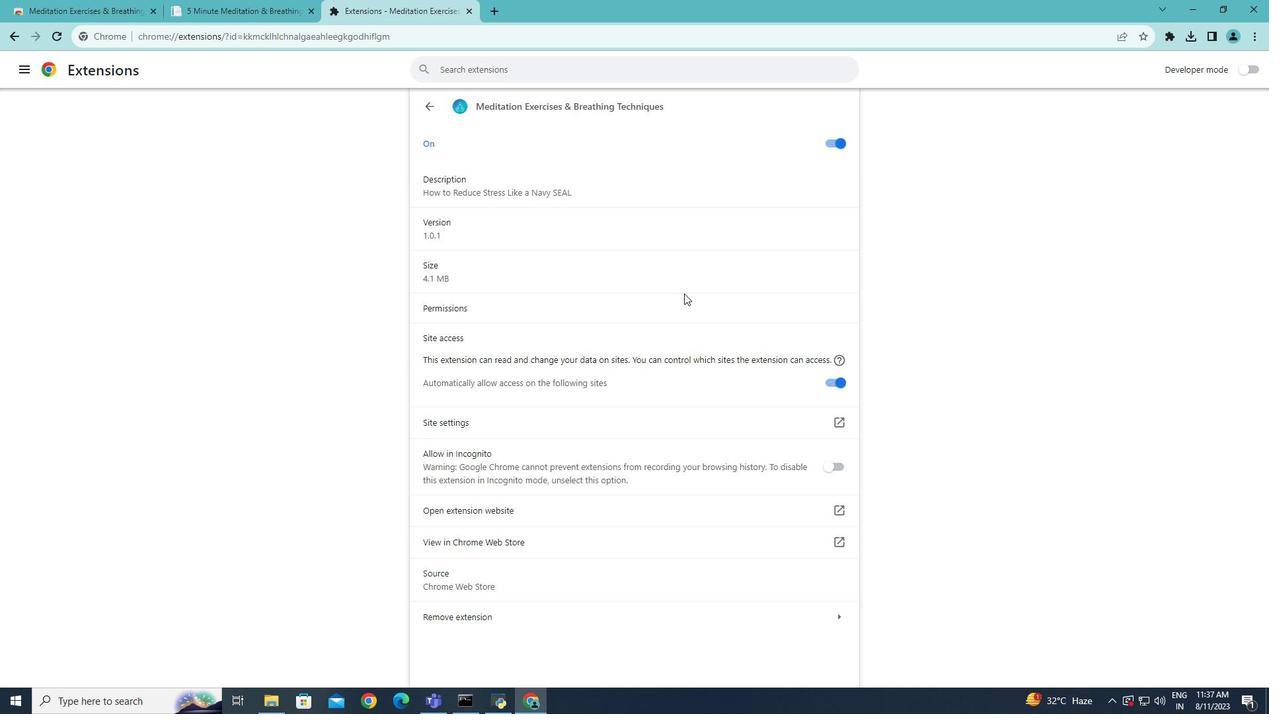 
Action: Mouse scrolled (684, 293) with delta (0, 0)
Screenshot: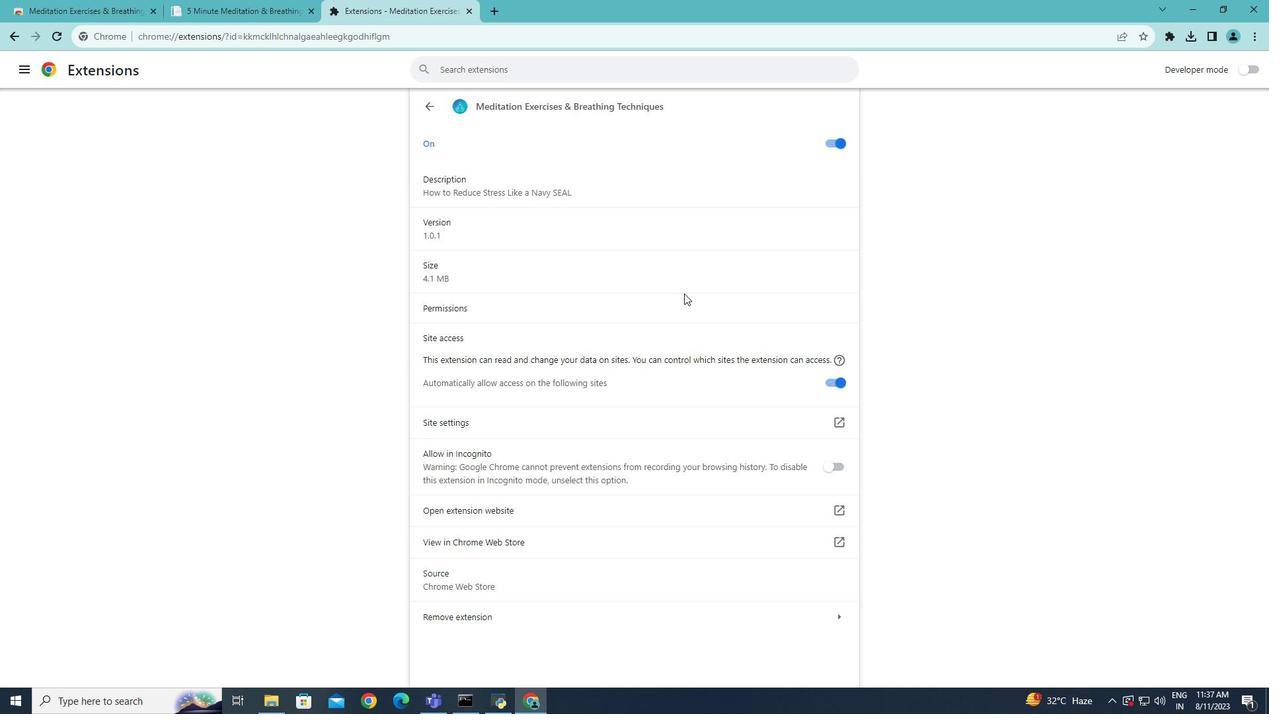 
Action: Mouse moved to (916, 295)
Screenshot: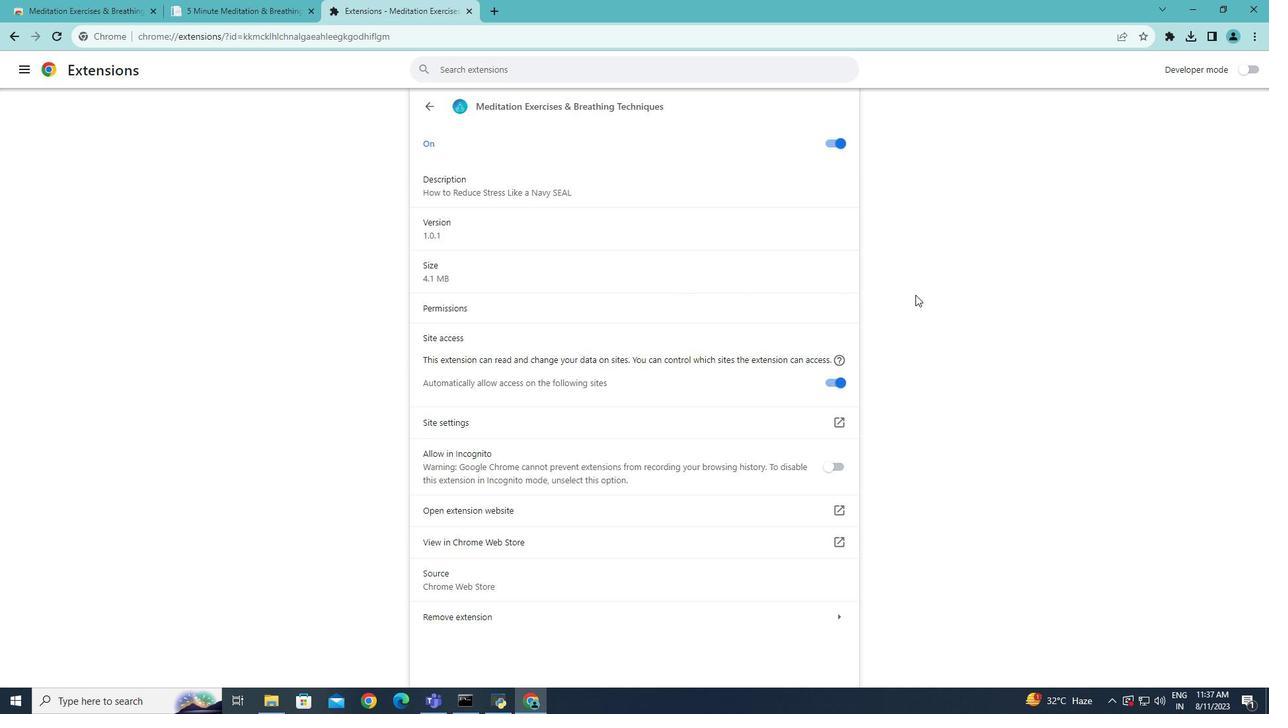 
